 Task: Find connections with filter location Fürth with filter topic #designwith filter profile language Spanish with filter current company Hero FinCorp. with filter school William Carey University, Shillong with filter industry Think Tanks with filter service category SupportTechnical Writing with filter keywords title Help Desk Worker/Desktop Support
Action: Mouse moved to (550, 75)
Screenshot: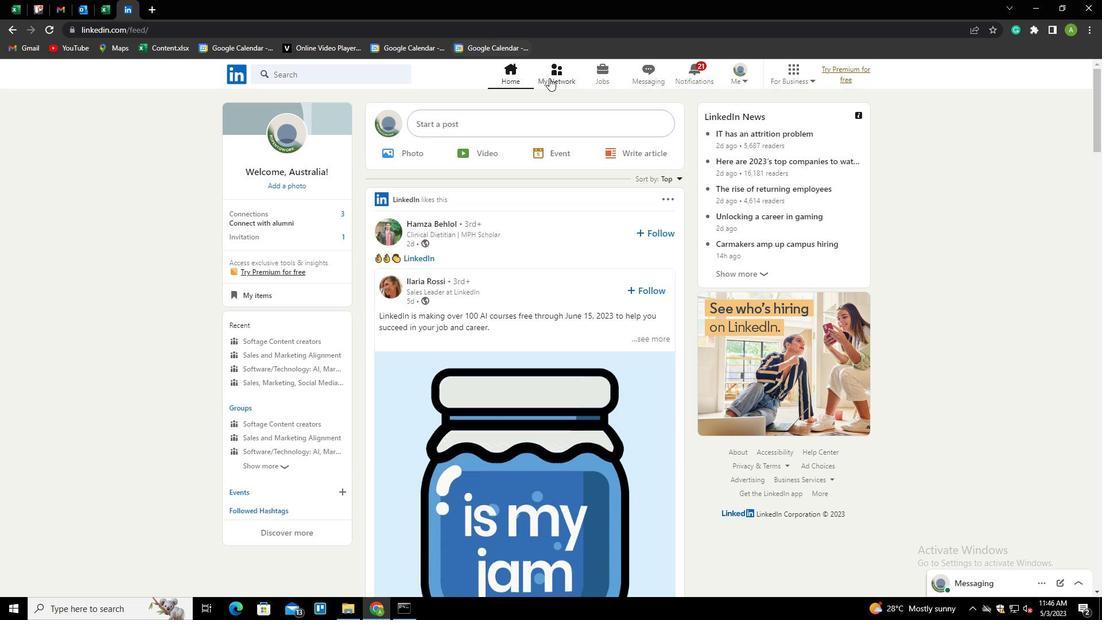 
Action: Mouse pressed left at (550, 75)
Screenshot: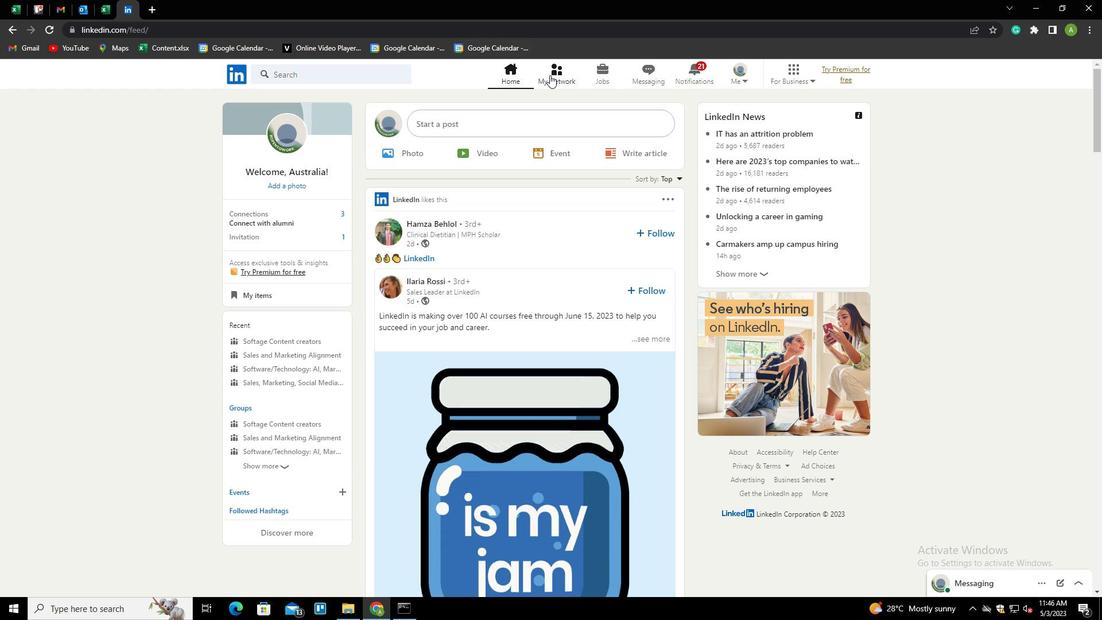 
Action: Mouse moved to (302, 142)
Screenshot: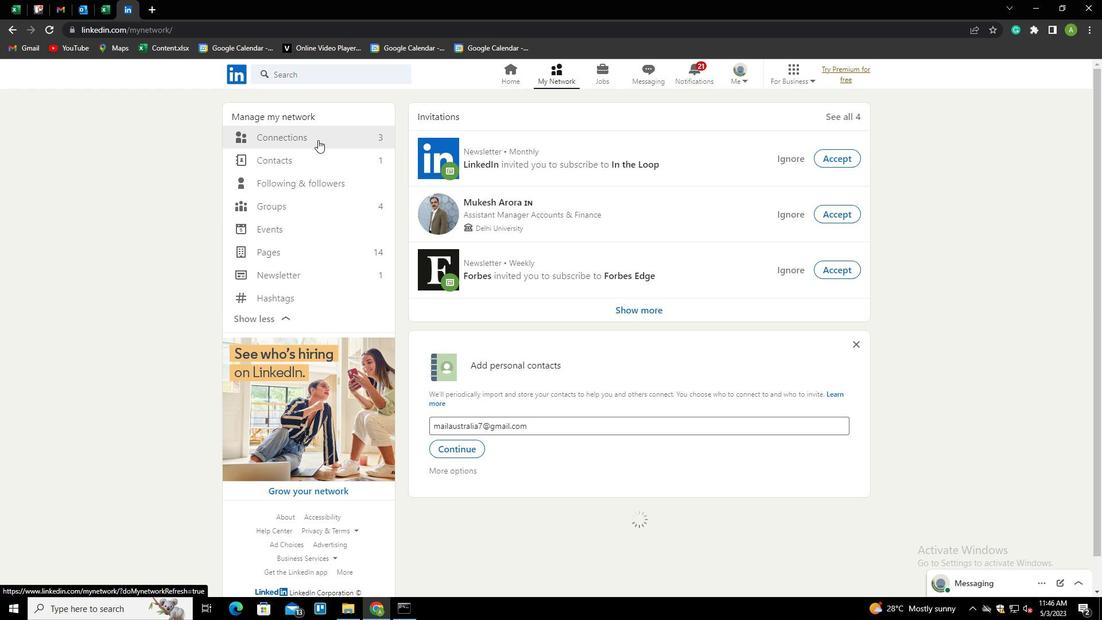 
Action: Mouse pressed left at (302, 142)
Screenshot: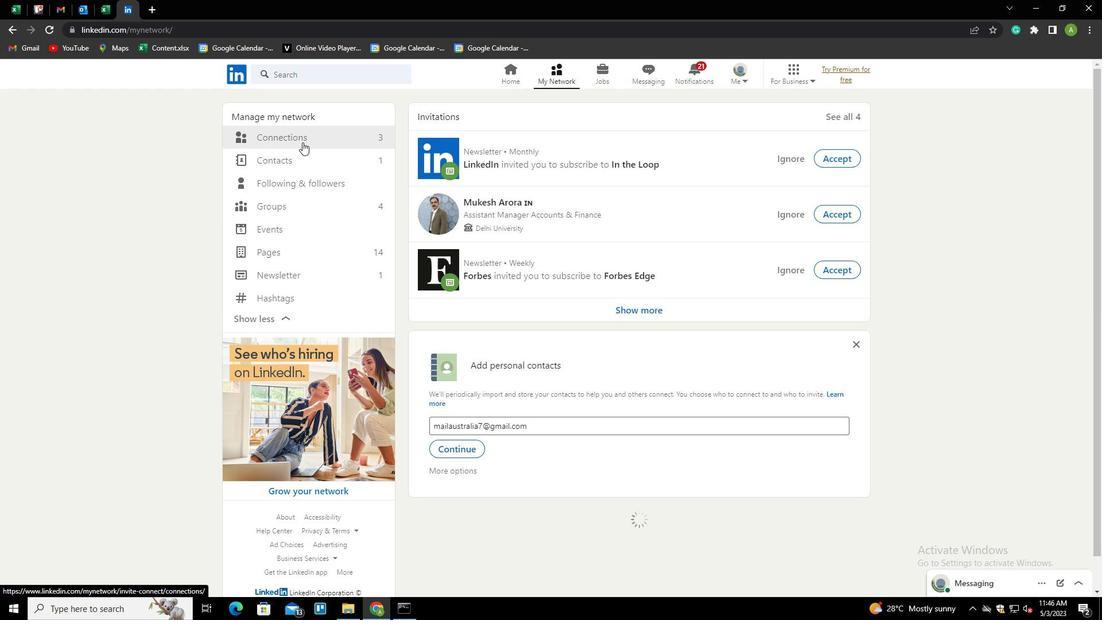 
Action: Mouse moved to (603, 139)
Screenshot: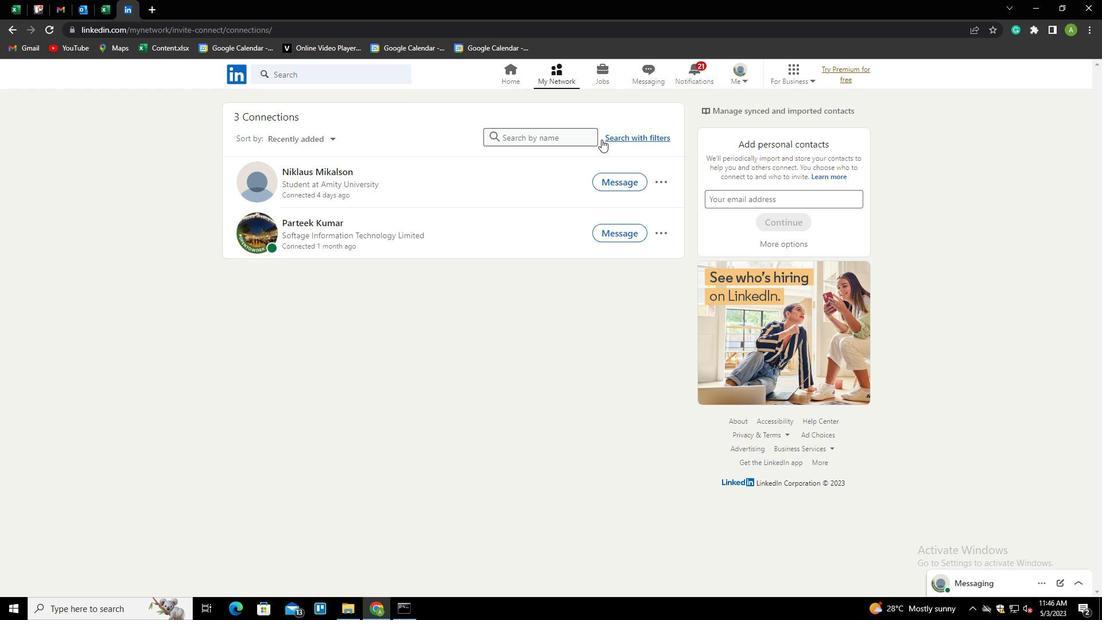 
Action: Mouse pressed left at (603, 139)
Screenshot: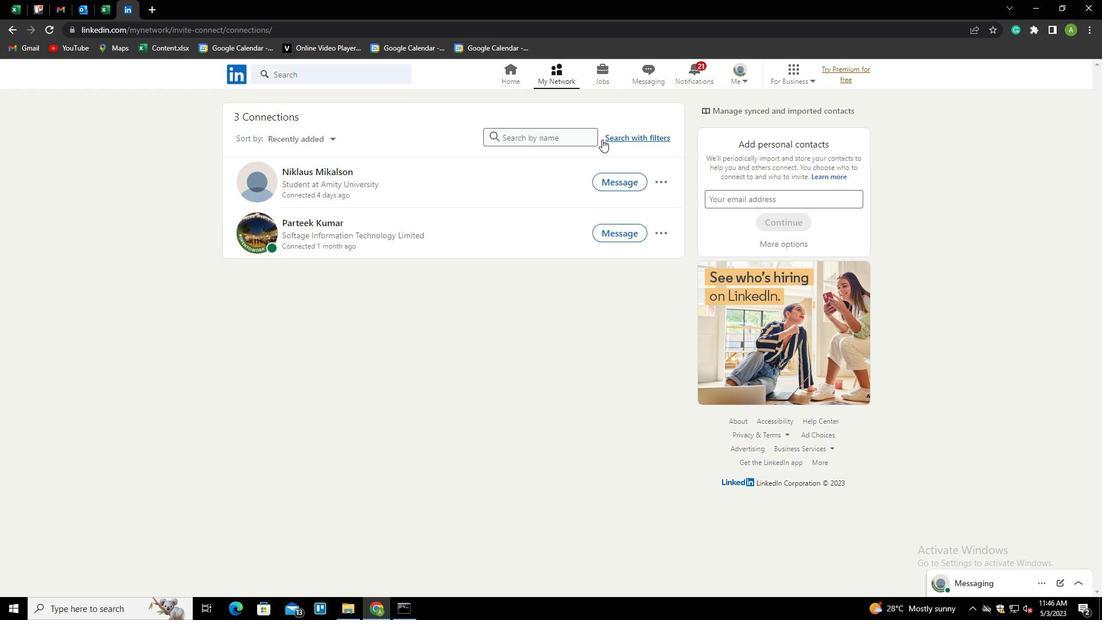 
Action: Key pressed <Key.shift>F
Screenshot: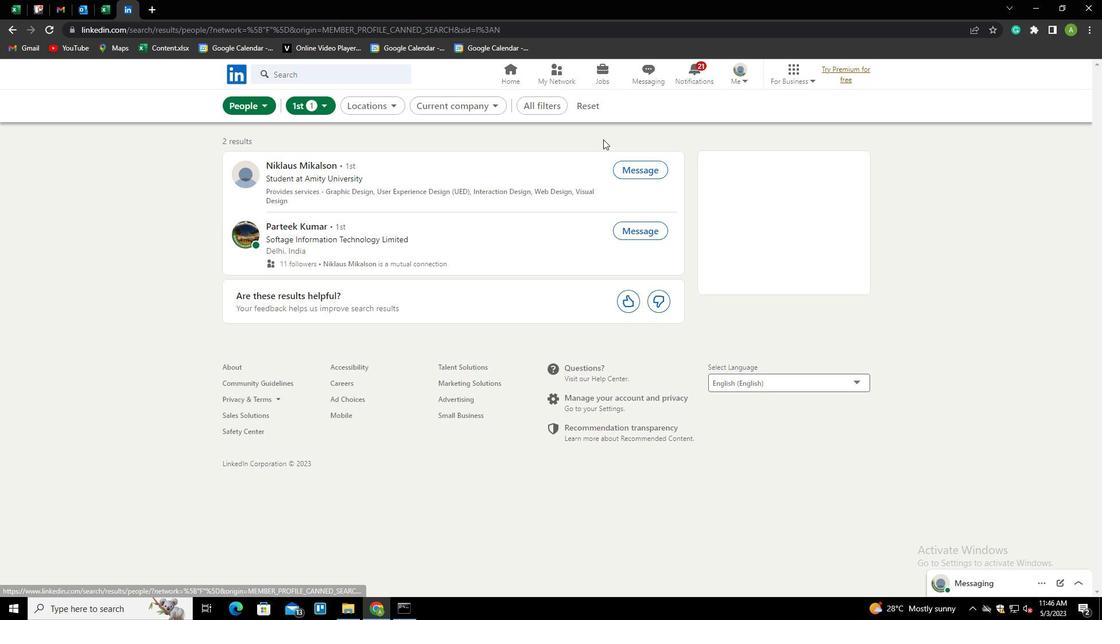 
Action: Mouse moved to (587, 103)
Screenshot: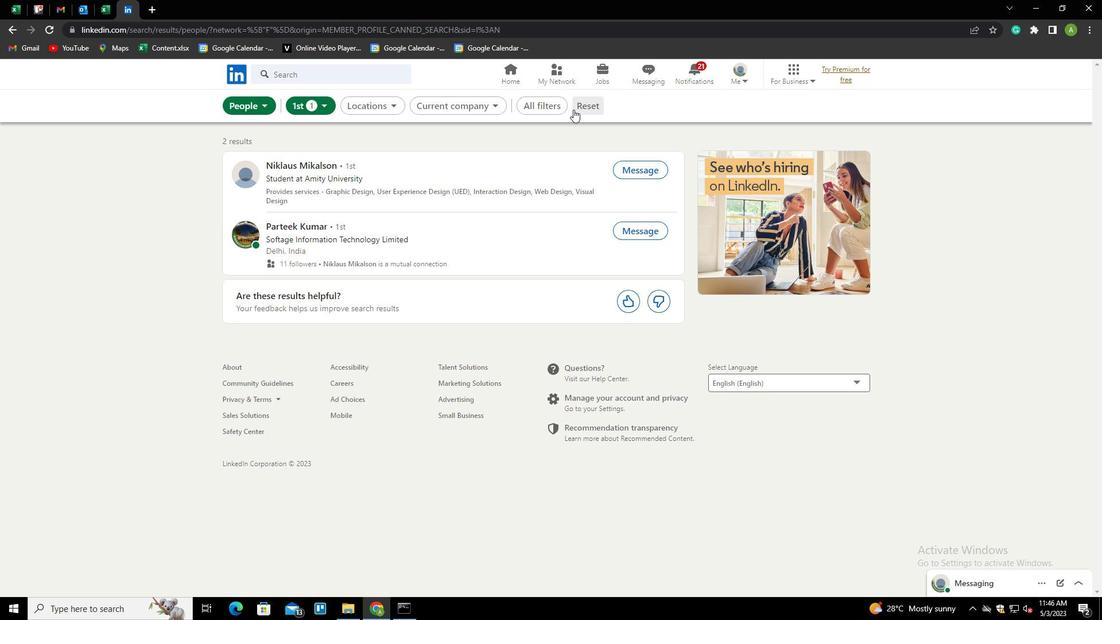 
Action: Mouse pressed left at (587, 103)
Screenshot: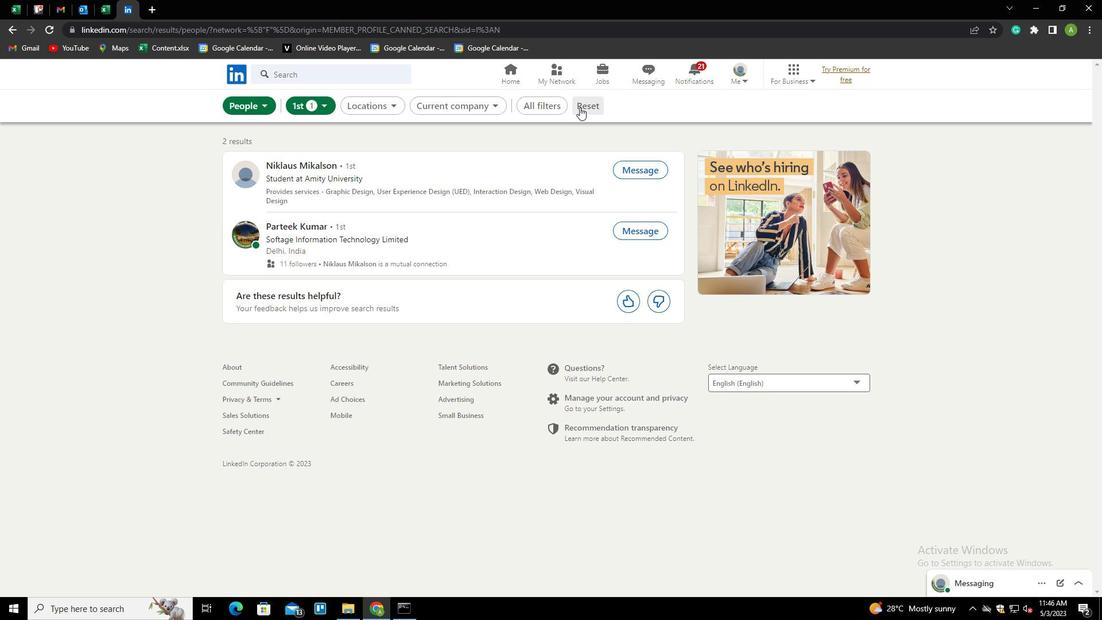 
Action: Mouse moved to (553, 105)
Screenshot: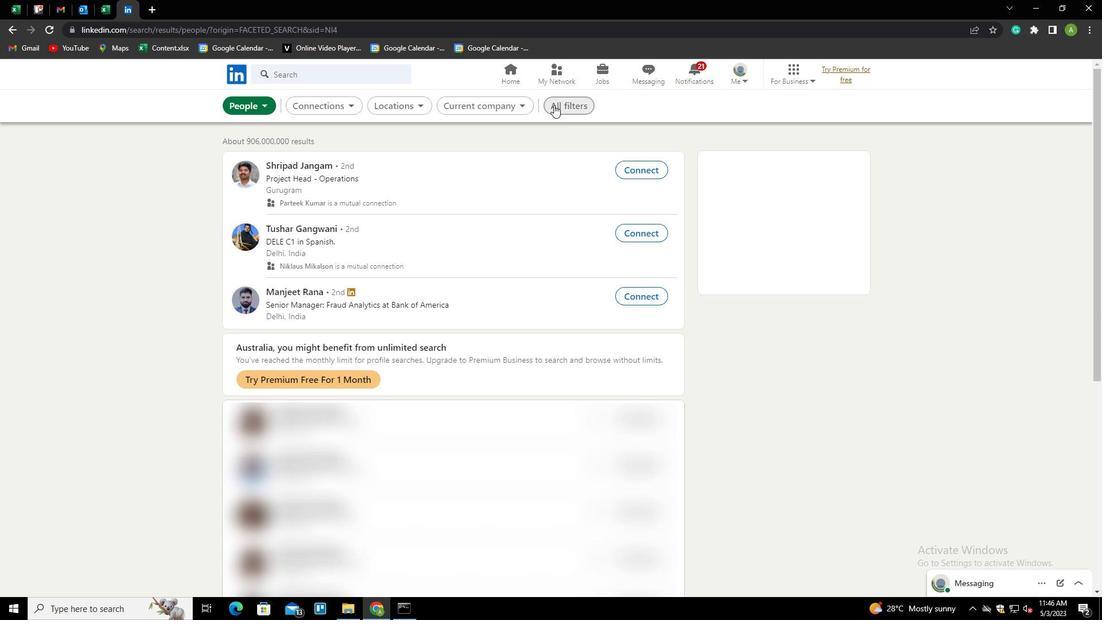 
Action: Mouse pressed left at (553, 105)
Screenshot: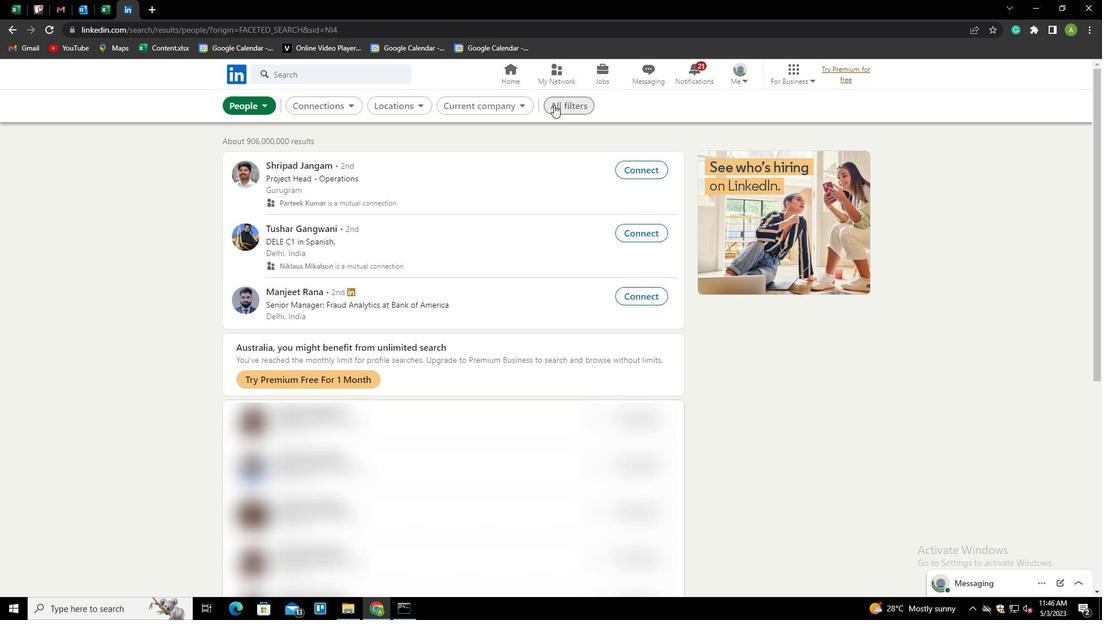 
Action: Mouse moved to (883, 323)
Screenshot: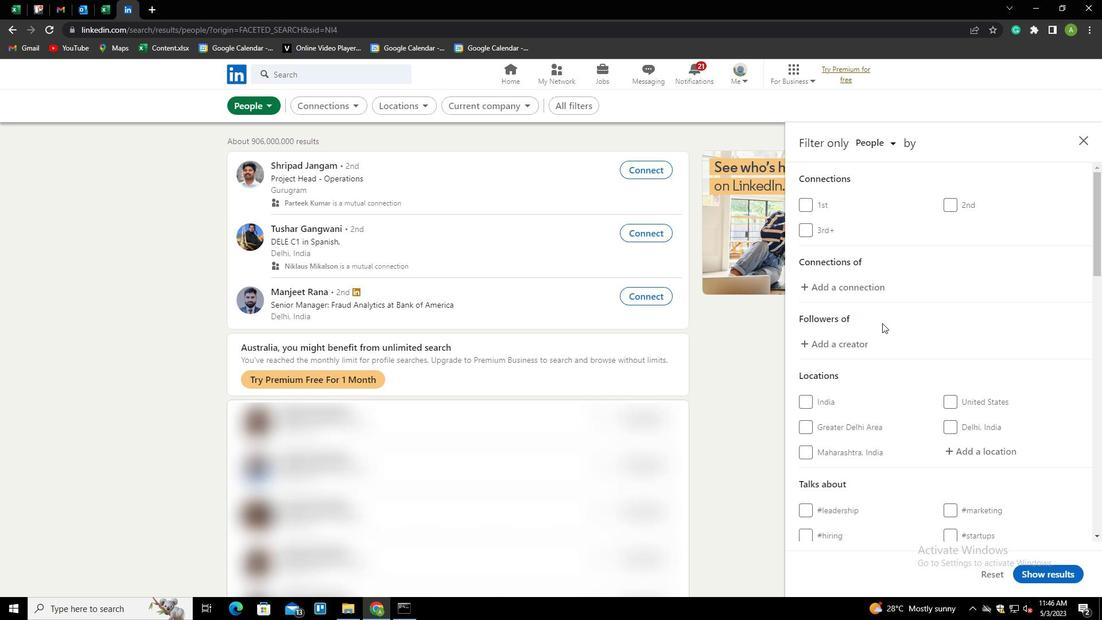 
Action: Mouse scrolled (883, 322) with delta (0, 0)
Screenshot: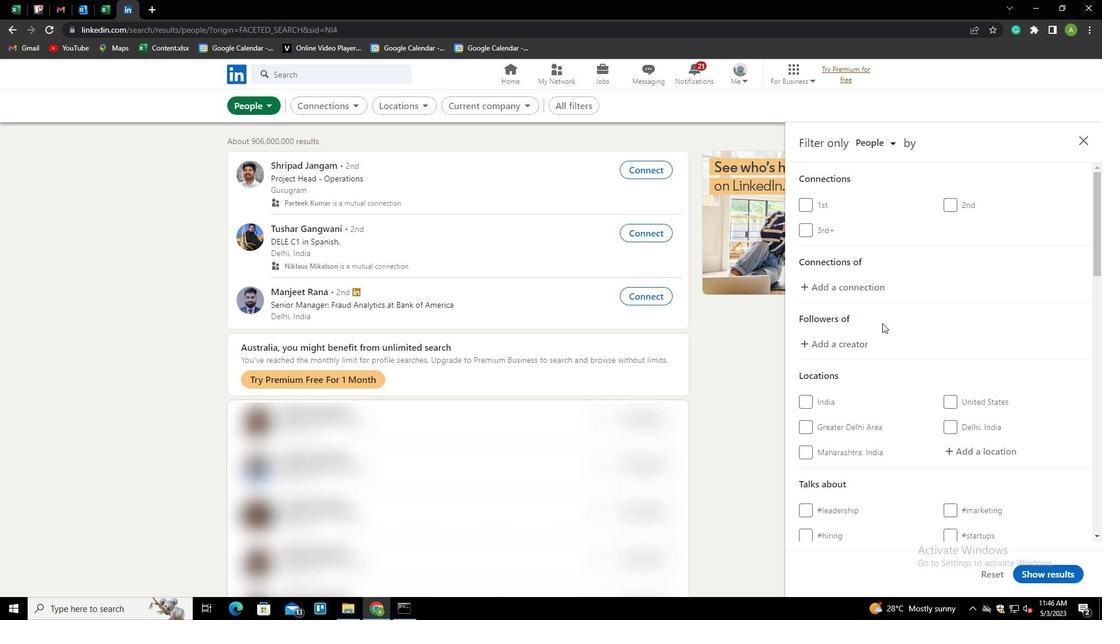 
Action: Mouse scrolled (883, 322) with delta (0, 0)
Screenshot: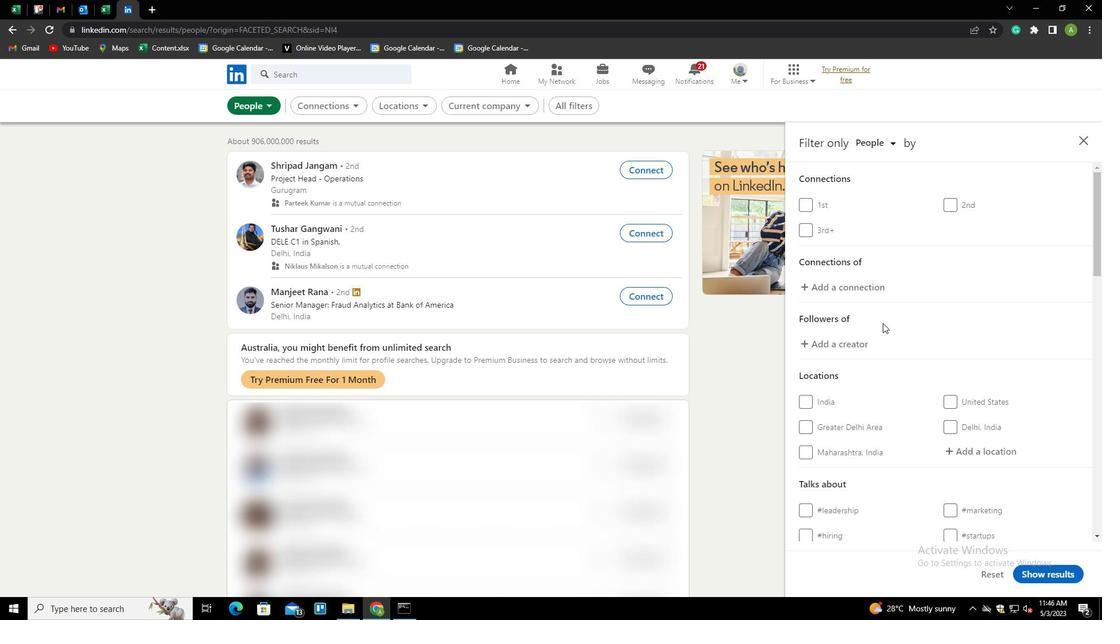 
Action: Mouse moved to (956, 337)
Screenshot: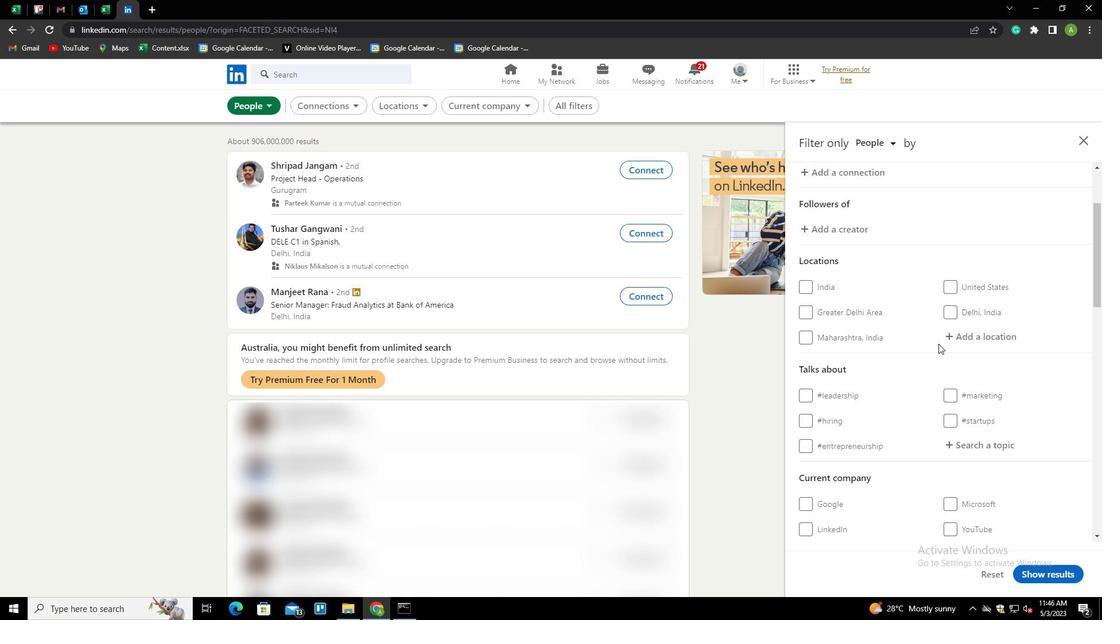 
Action: Mouse pressed left at (956, 337)
Screenshot: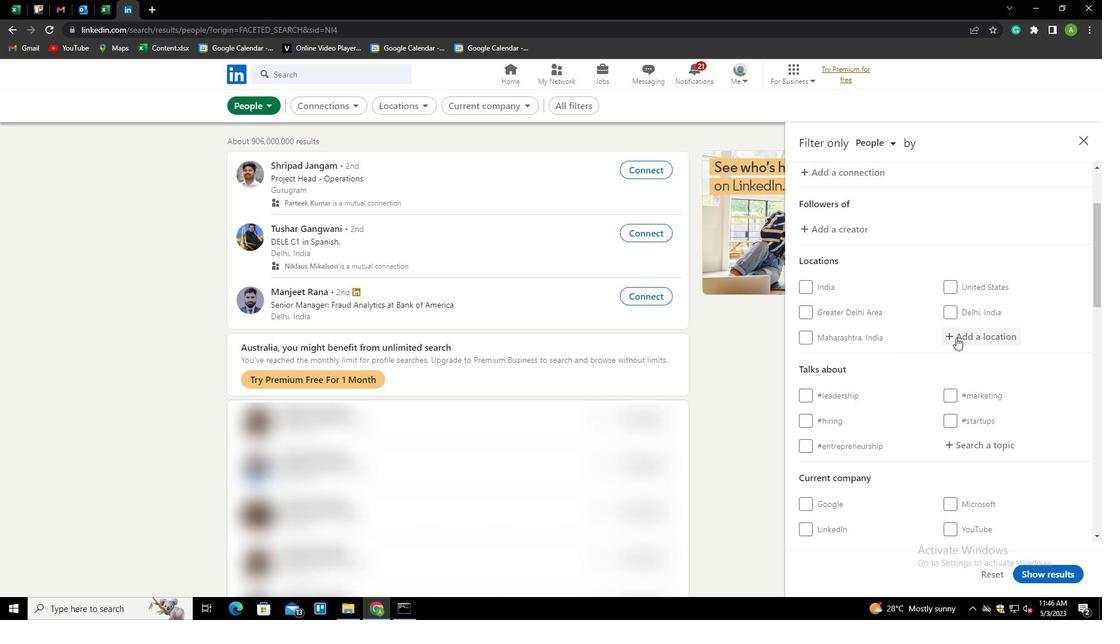 
Action: Key pressed <Key.shift><Key.shift><Key.shift>FR<Key.backspace>URTH<Key.down><Key.enter>
Screenshot: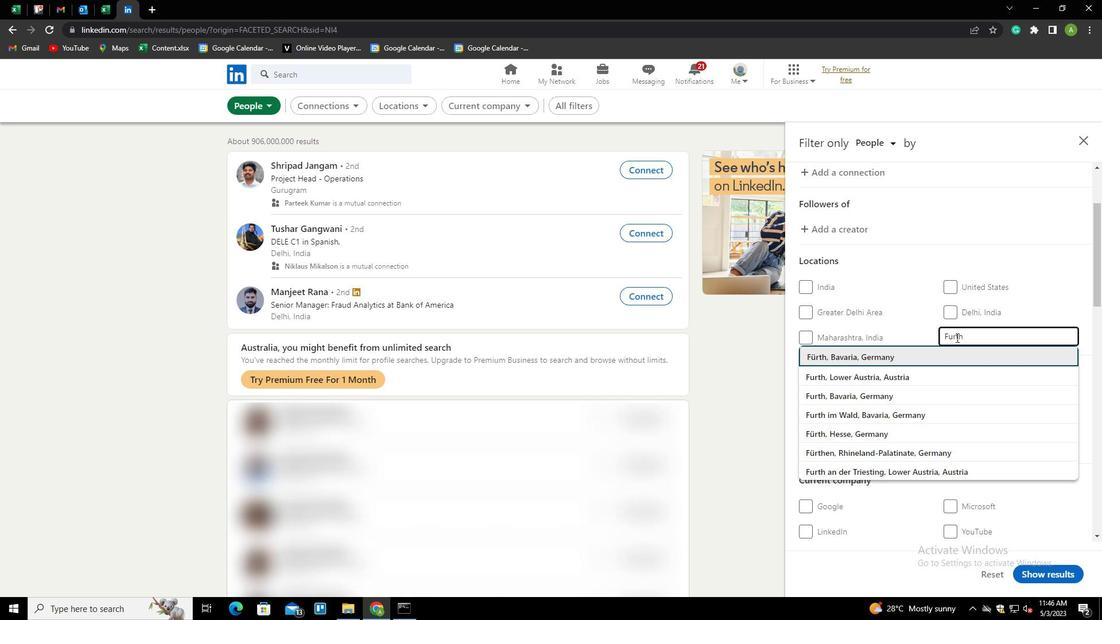
Action: Mouse moved to (947, 338)
Screenshot: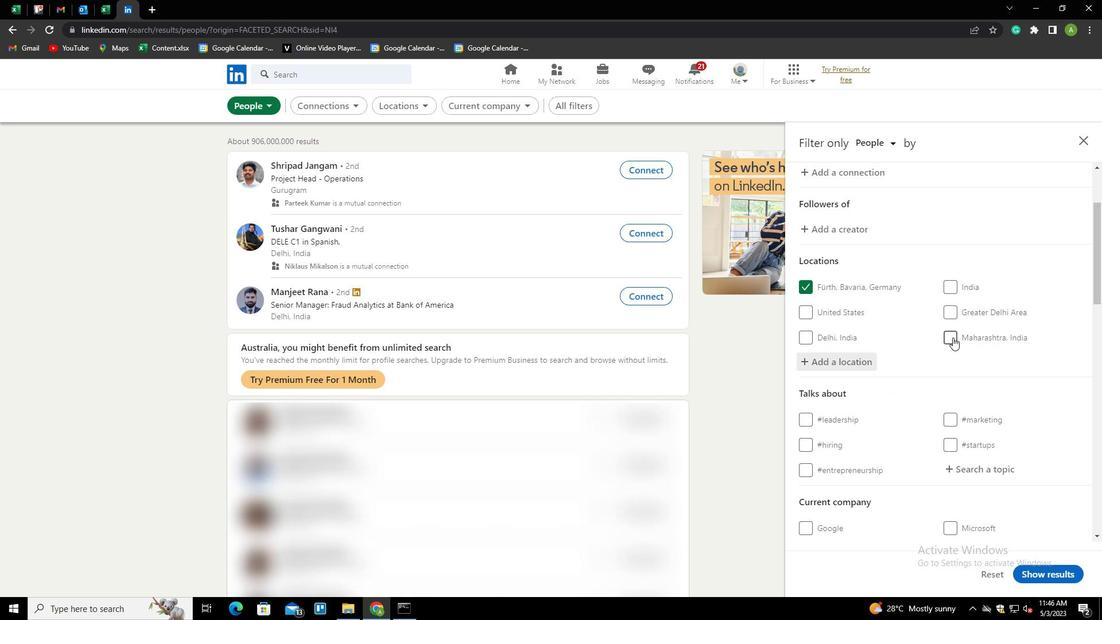 
Action: Mouse scrolled (947, 337) with delta (0, 0)
Screenshot: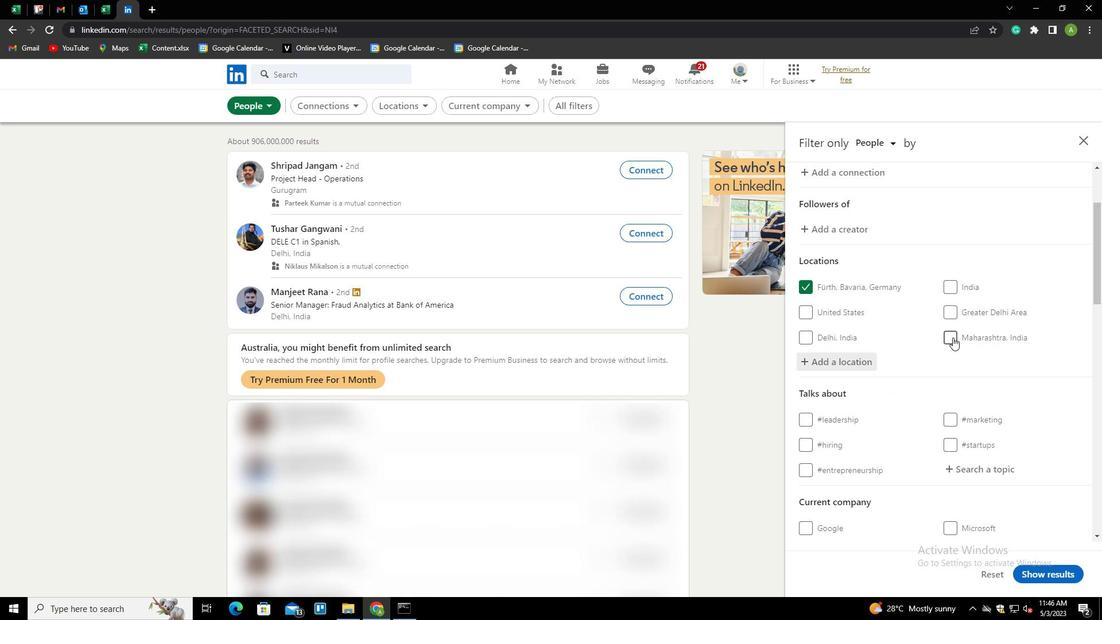 
Action: Mouse scrolled (947, 337) with delta (0, 0)
Screenshot: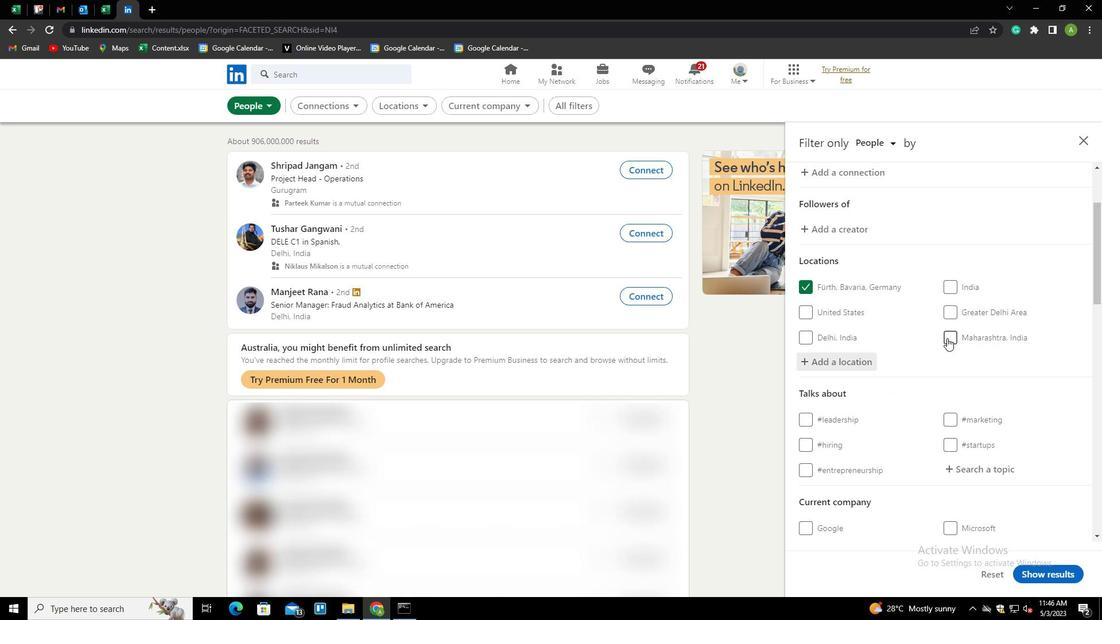 
Action: Mouse moved to (955, 360)
Screenshot: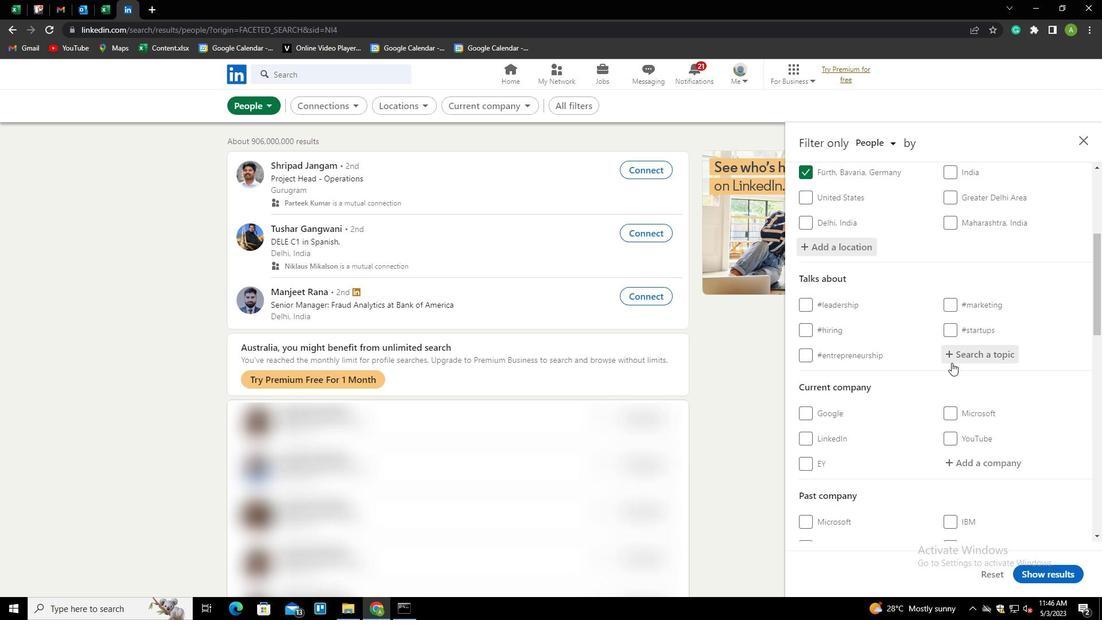 
Action: Mouse pressed left at (955, 360)
Screenshot: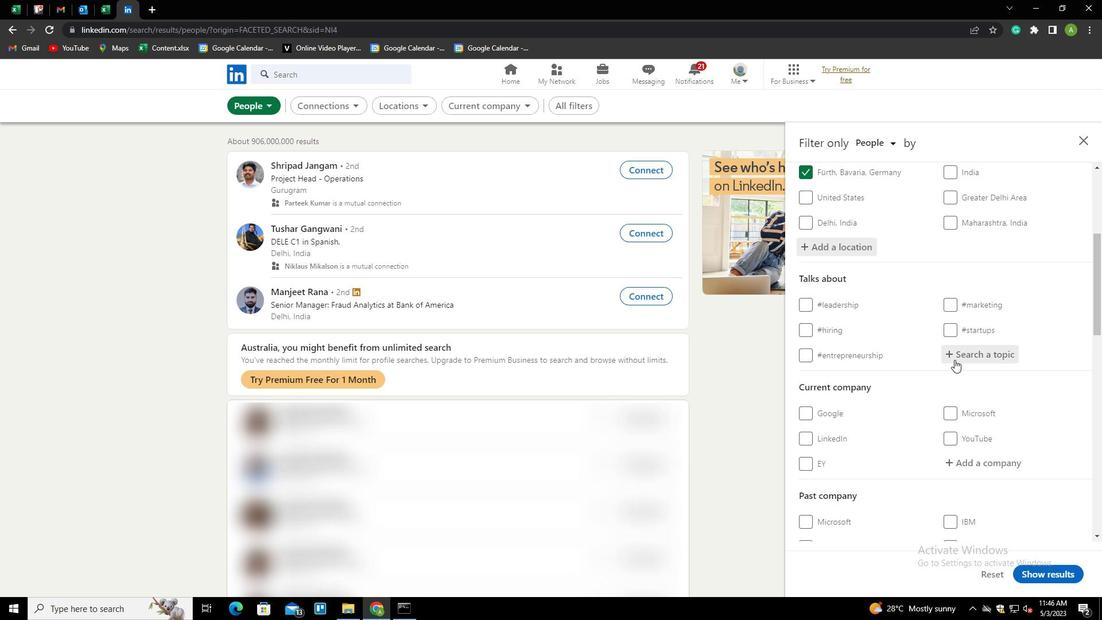 
Action: Key pressed DESIGN<Key.down><Key.enter>
Screenshot: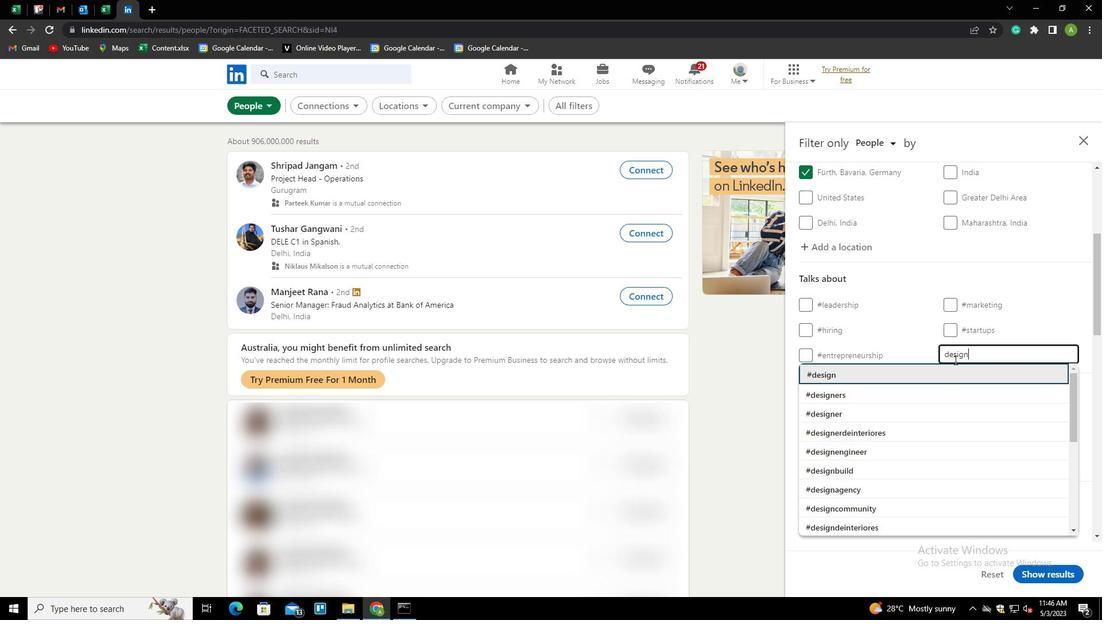 
Action: Mouse scrolled (955, 359) with delta (0, 0)
Screenshot: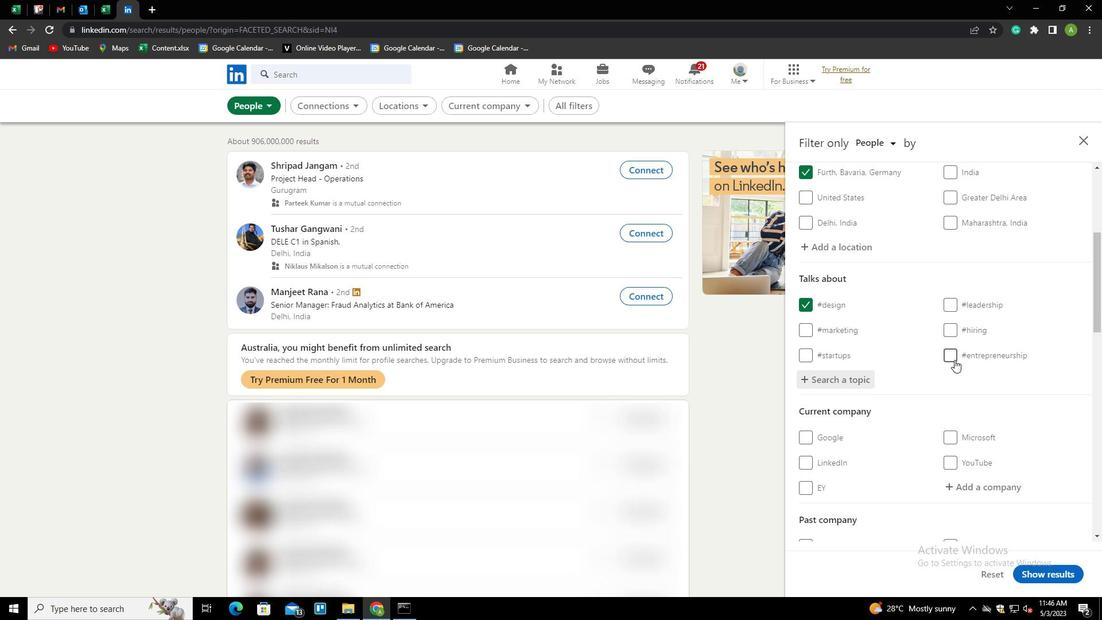 
Action: Mouse scrolled (955, 359) with delta (0, 0)
Screenshot: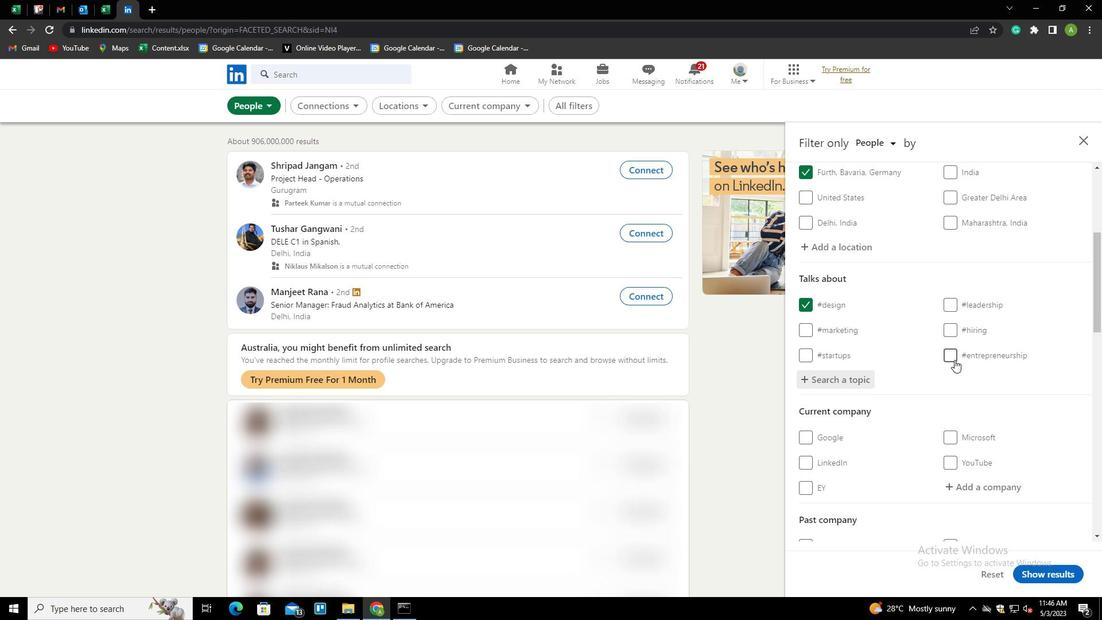 
Action: Mouse scrolled (955, 359) with delta (0, 0)
Screenshot: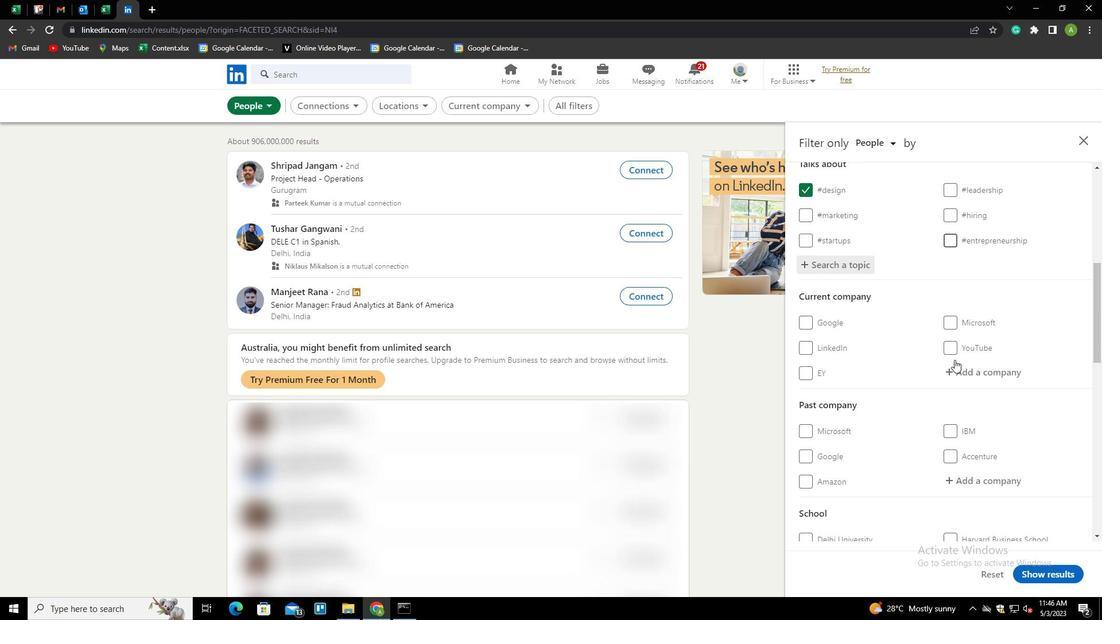 
Action: Mouse scrolled (955, 359) with delta (0, 0)
Screenshot: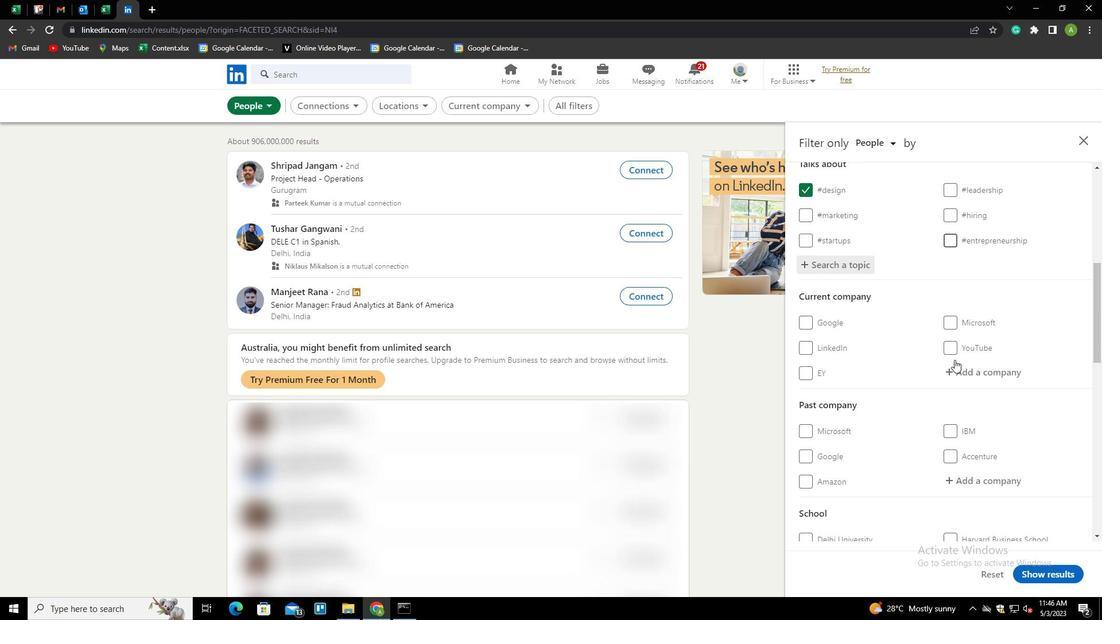 
Action: Mouse scrolled (955, 359) with delta (0, 0)
Screenshot: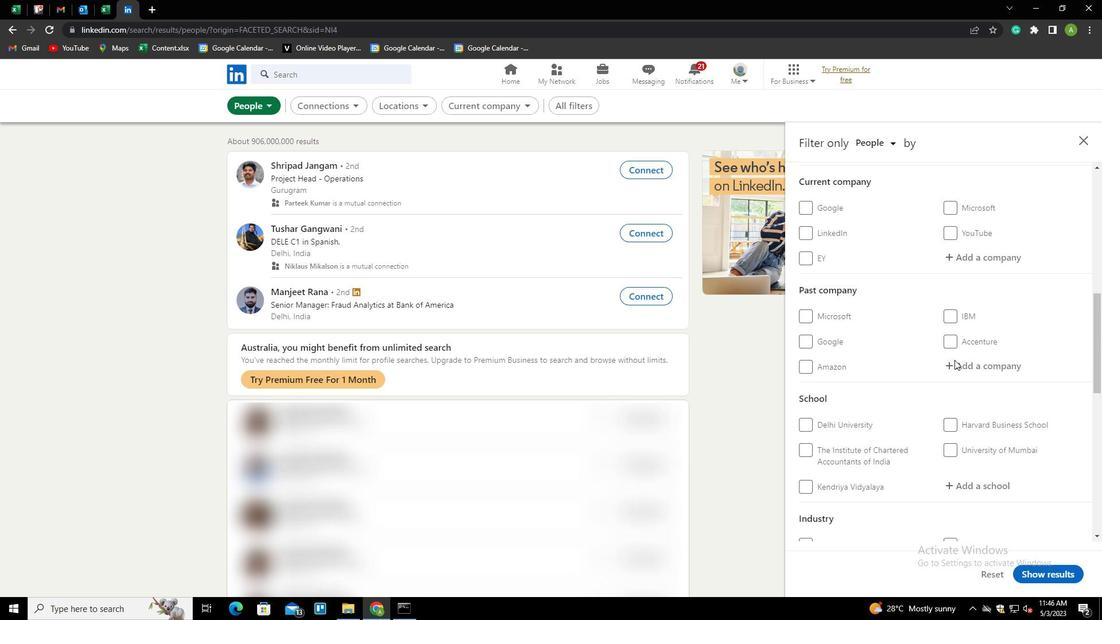 
Action: Mouse scrolled (955, 359) with delta (0, 0)
Screenshot: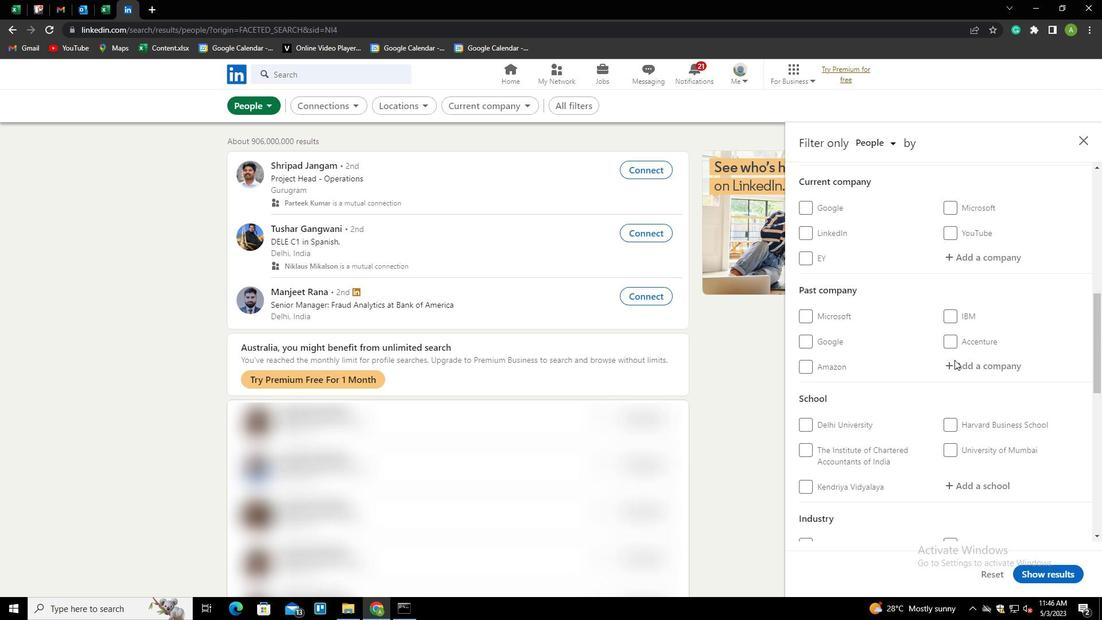 
Action: Mouse scrolled (955, 359) with delta (0, 0)
Screenshot: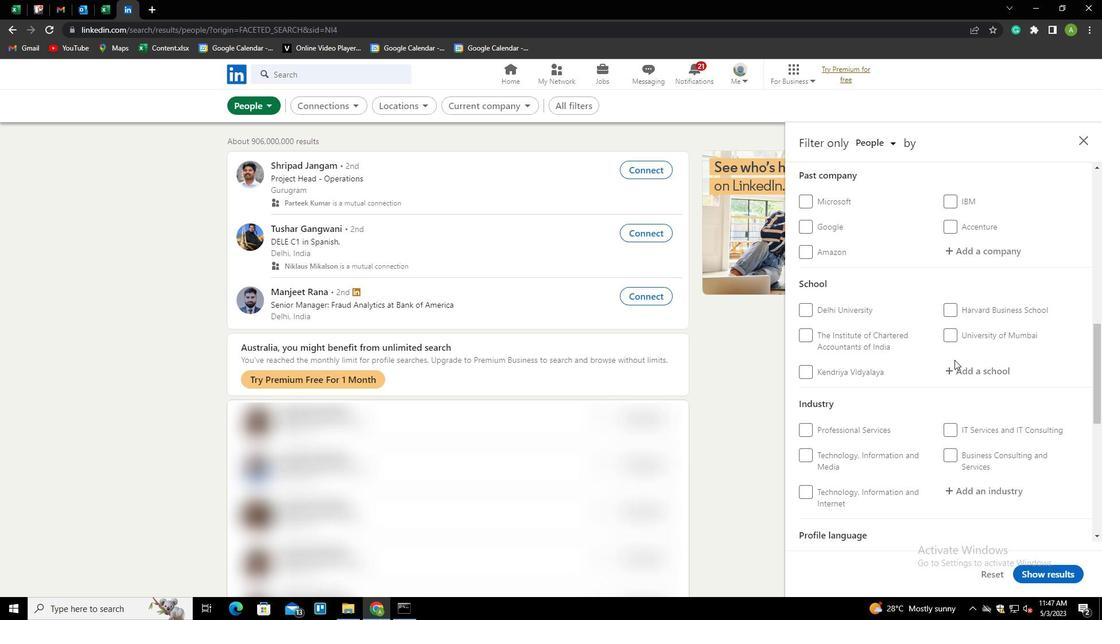 
Action: Mouse scrolled (955, 359) with delta (0, 0)
Screenshot: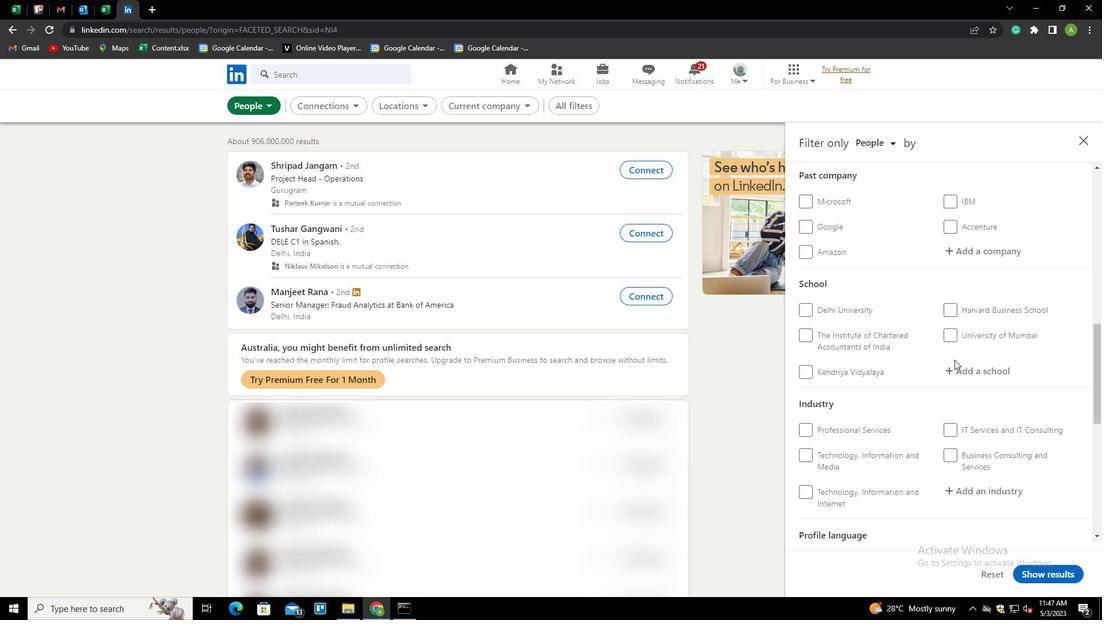 
Action: Mouse scrolled (955, 359) with delta (0, 0)
Screenshot: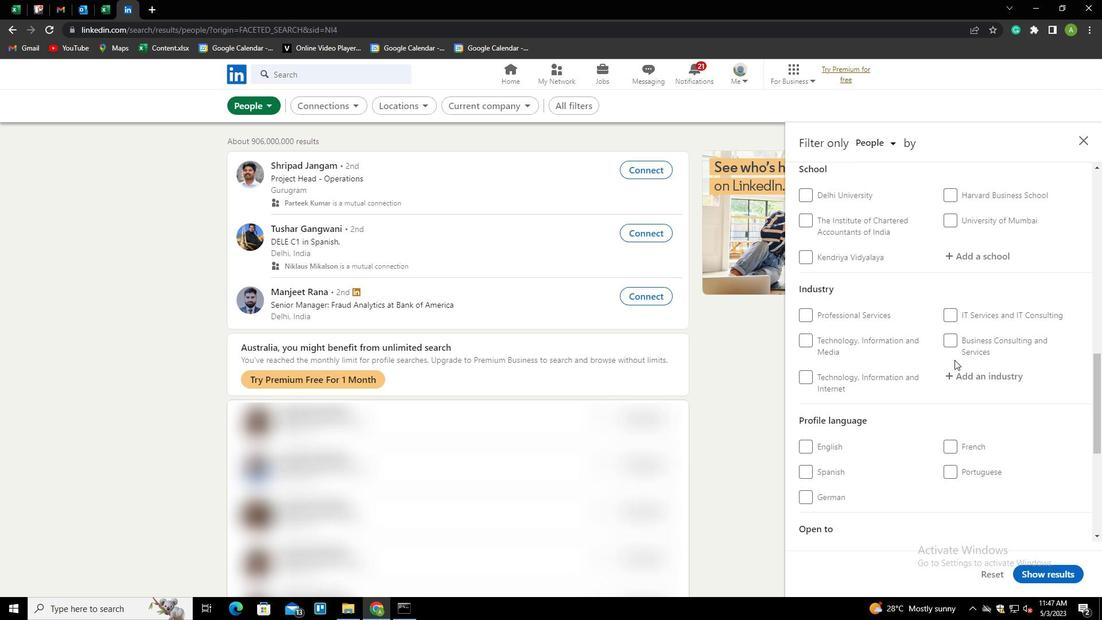 
Action: Mouse moved to (835, 417)
Screenshot: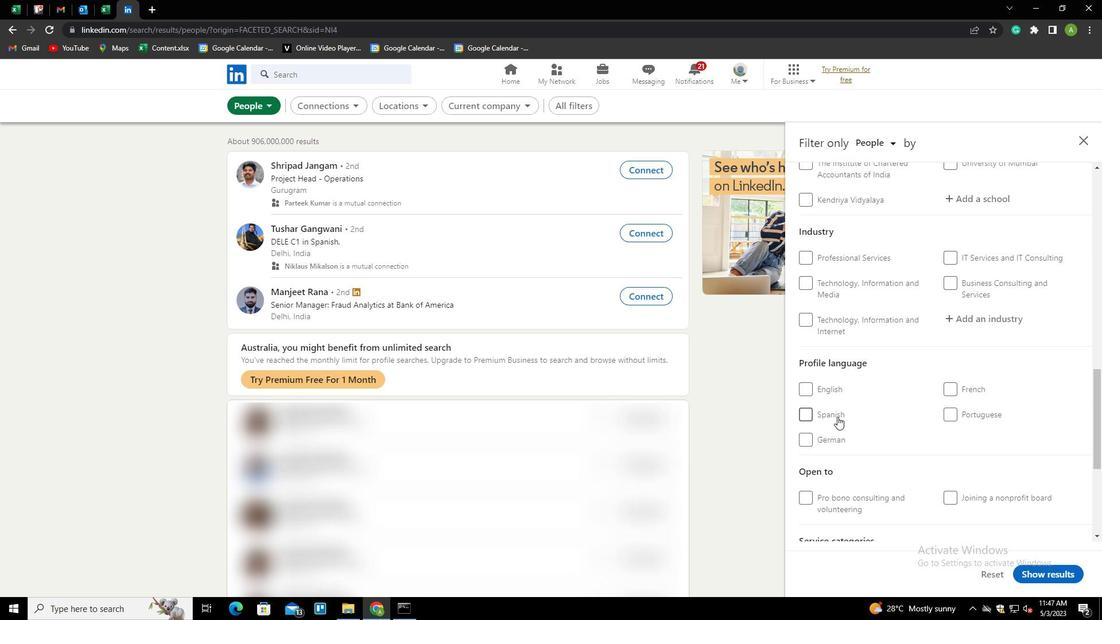 
Action: Mouse pressed left at (835, 417)
Screenshot: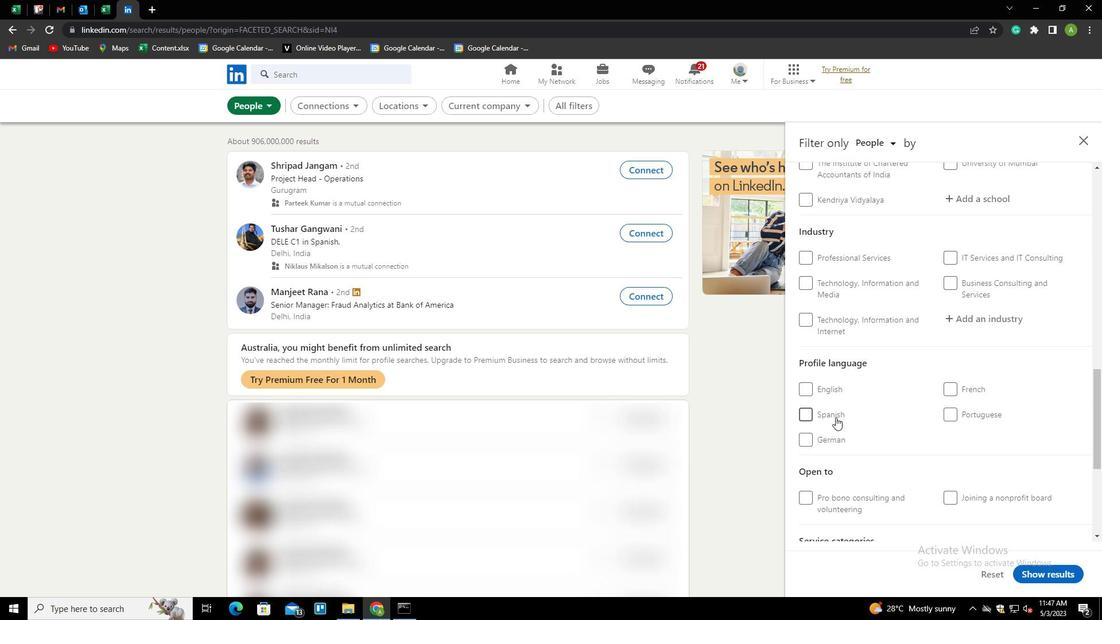 
Action: Mouse moved to (870, 401)
Screenshot: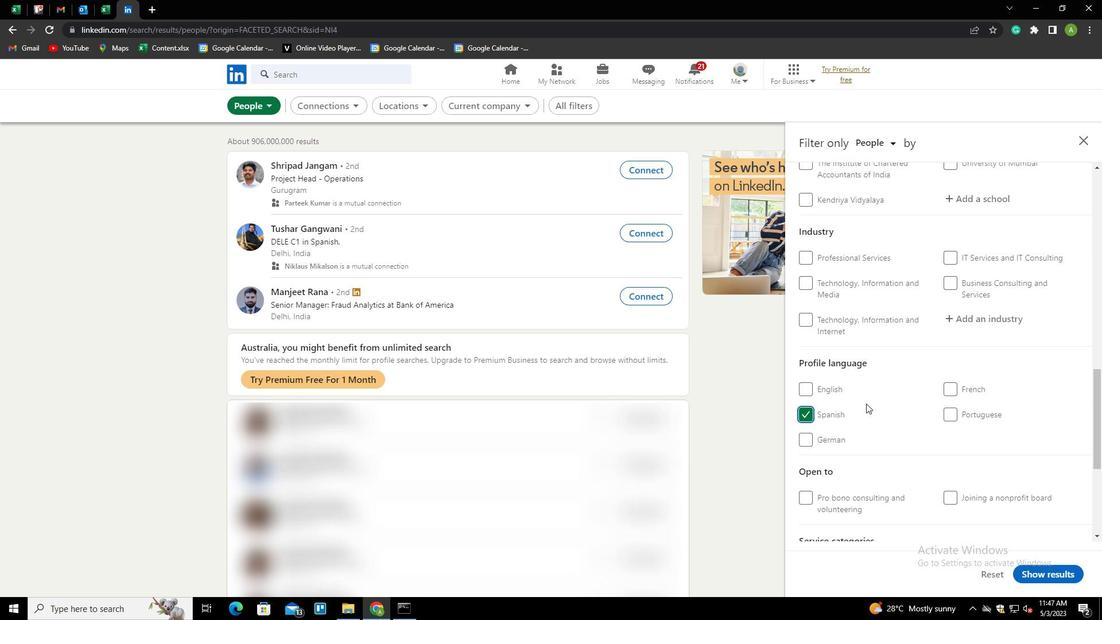 
Action: Mouse scrolled (870, 402) with delta (0, 0)
Screenshot: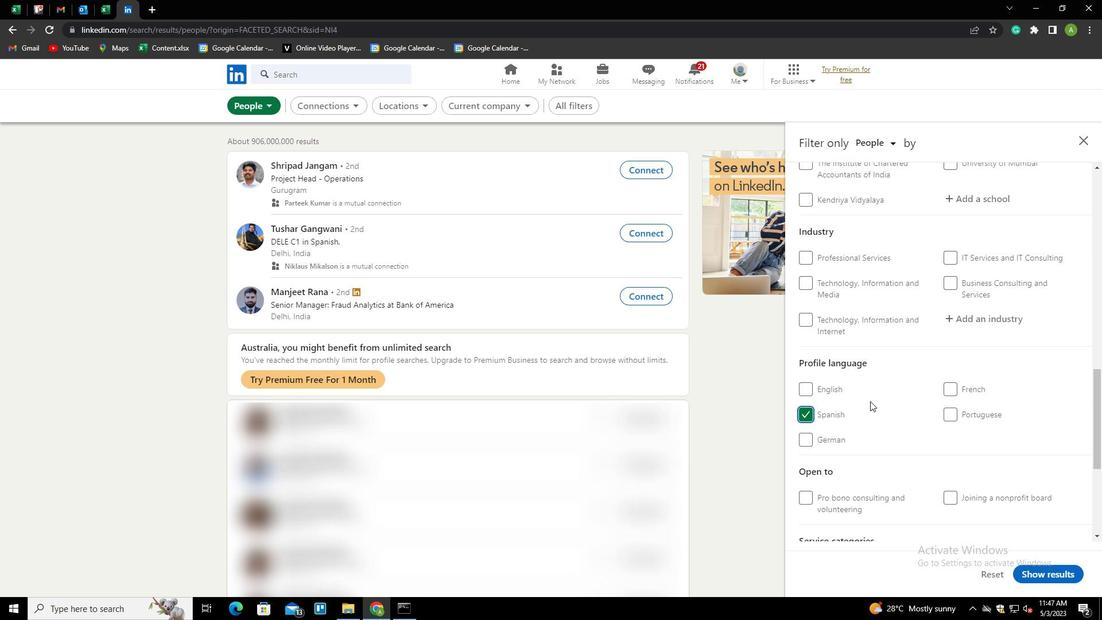 
Action: Mouse moved to (877, 392)
Screenshot: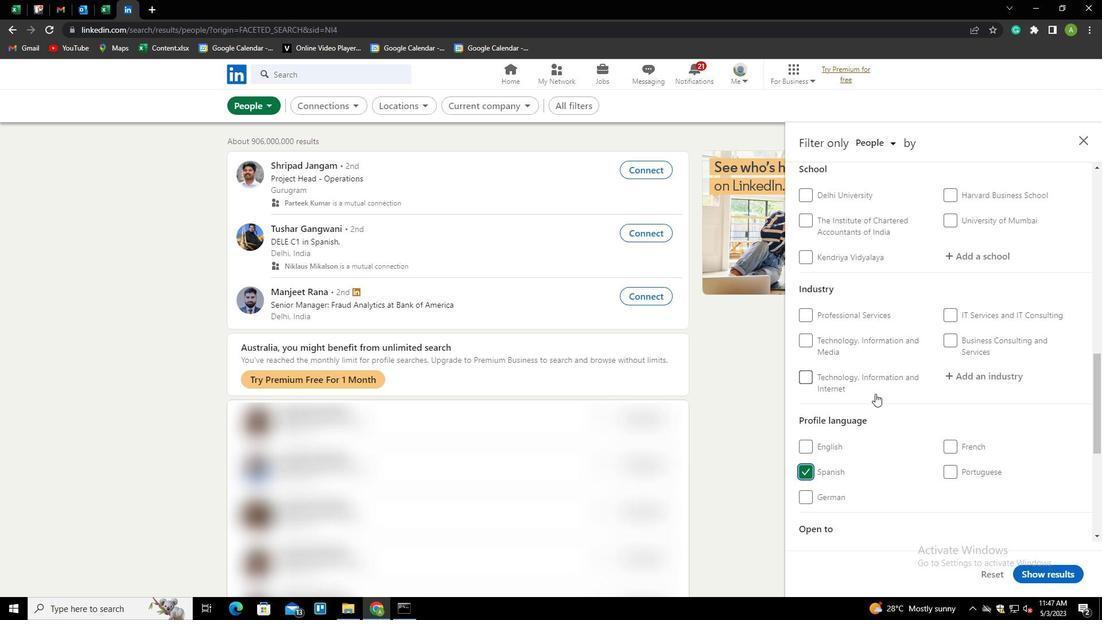 
Action: Mouse scrolled (877, 393) with delta (0, 0)
Screenshot: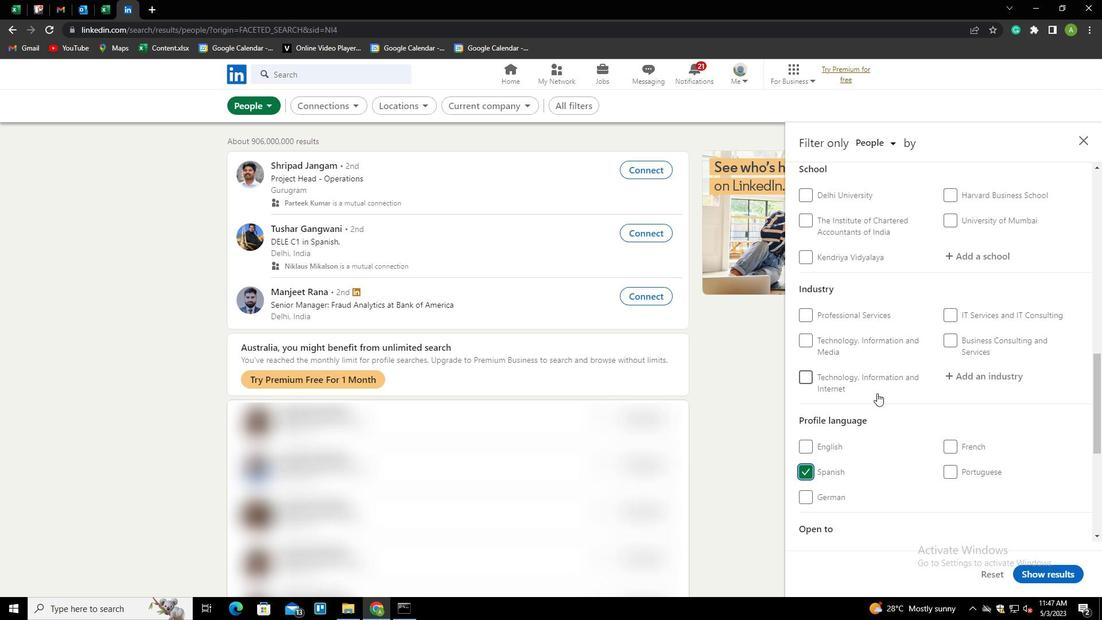 
Action: Mouse scrolled (877, 393) with delta (0, 0)
Screenshot: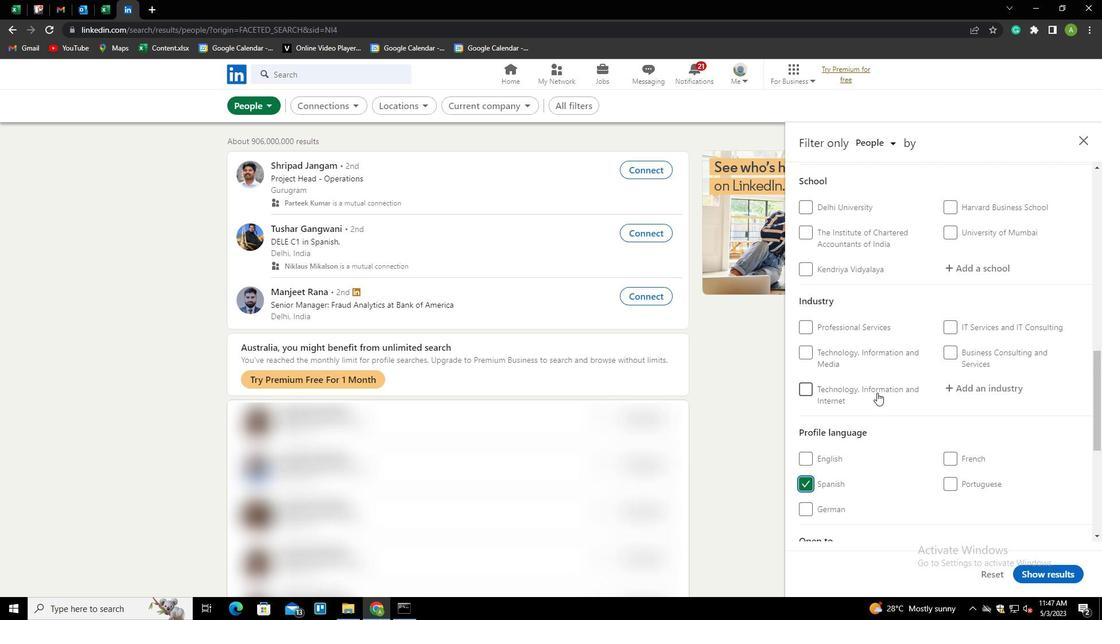 
Action: Mouse scrolled (877, 393) with delta (0, 0)
Screenshot: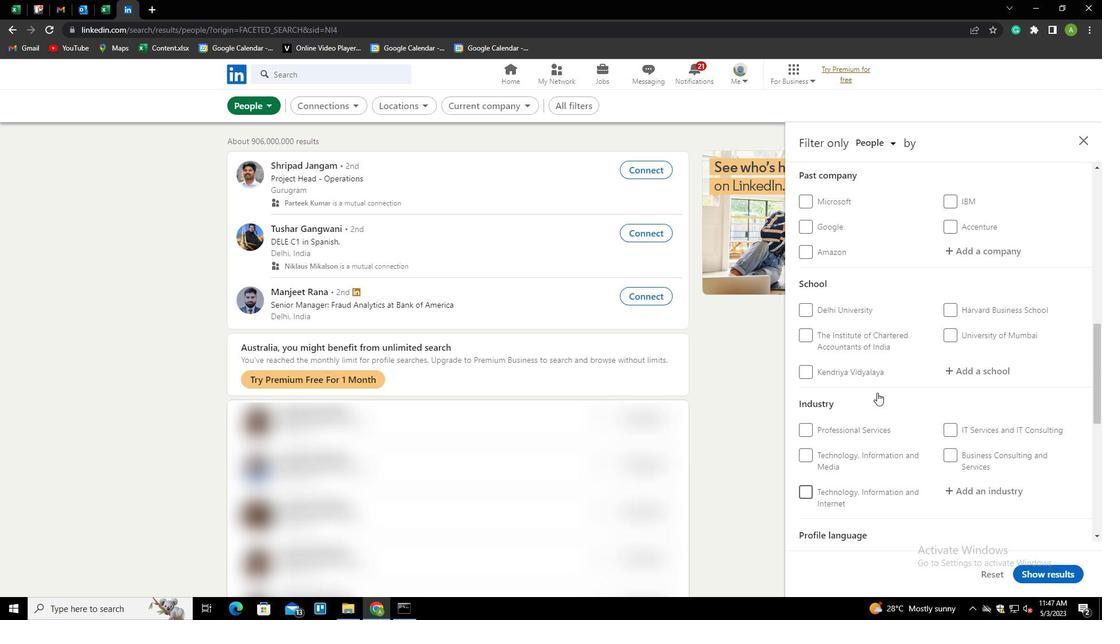 
Action: Mouse moved to (891, 373)
Screenshot: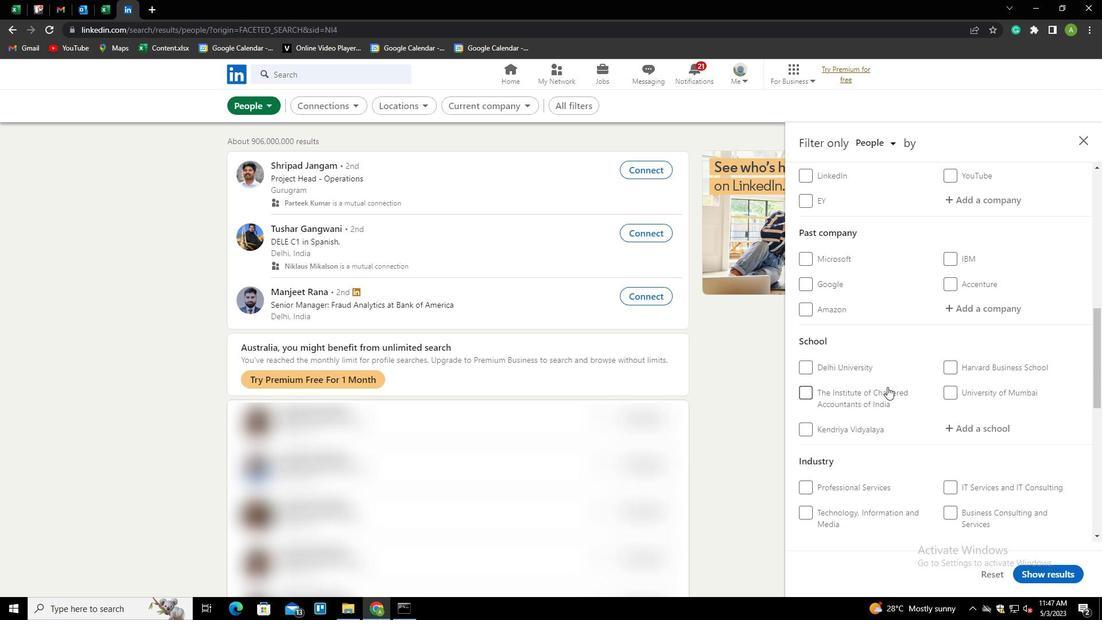 
Action: Mouse scrolled (891, 374) with delta (0, 0)
Screenshot: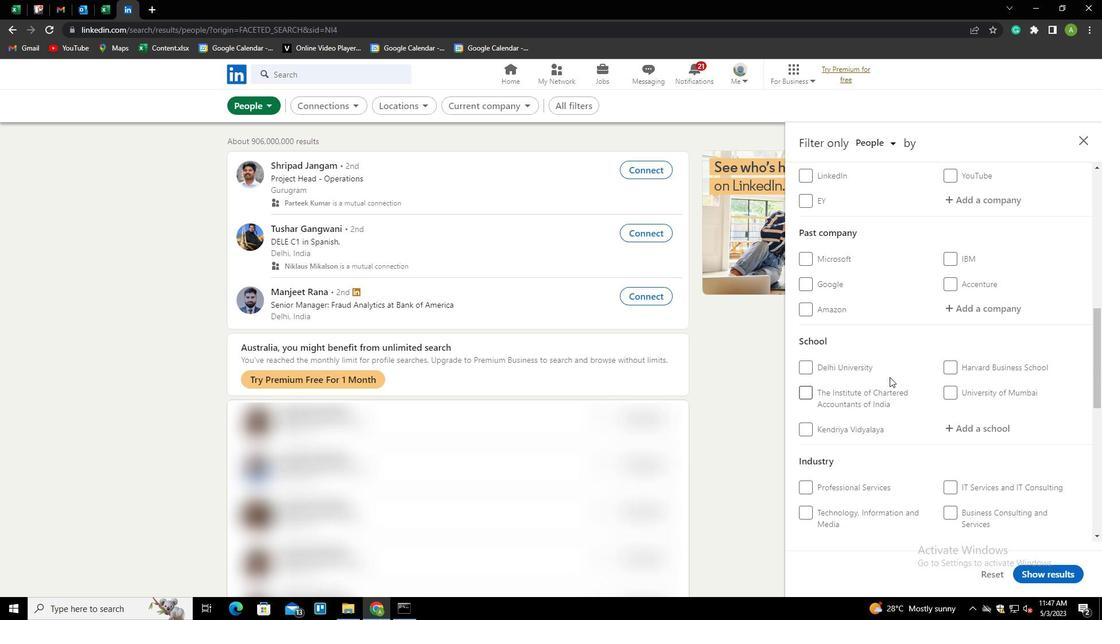 
Action: Mouse scrolled (891, 374) with delta (0, 0)
Screenshot: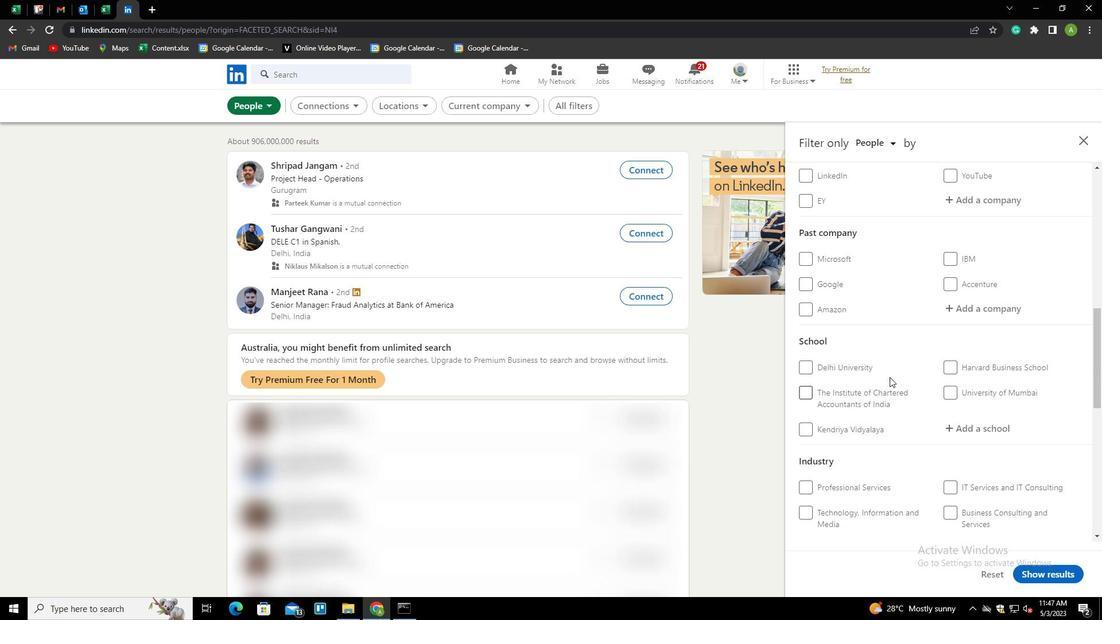 
Action: Mouse moved to (957, 319)
Screenshot: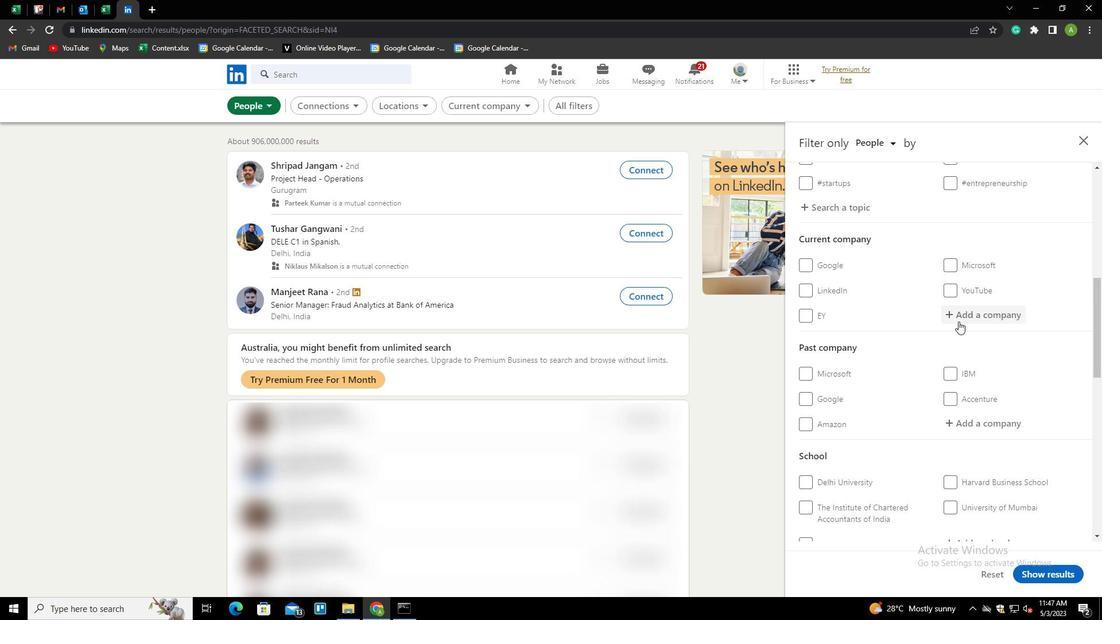
Action: Mouse pressed left at (957, 319)
Screenshot: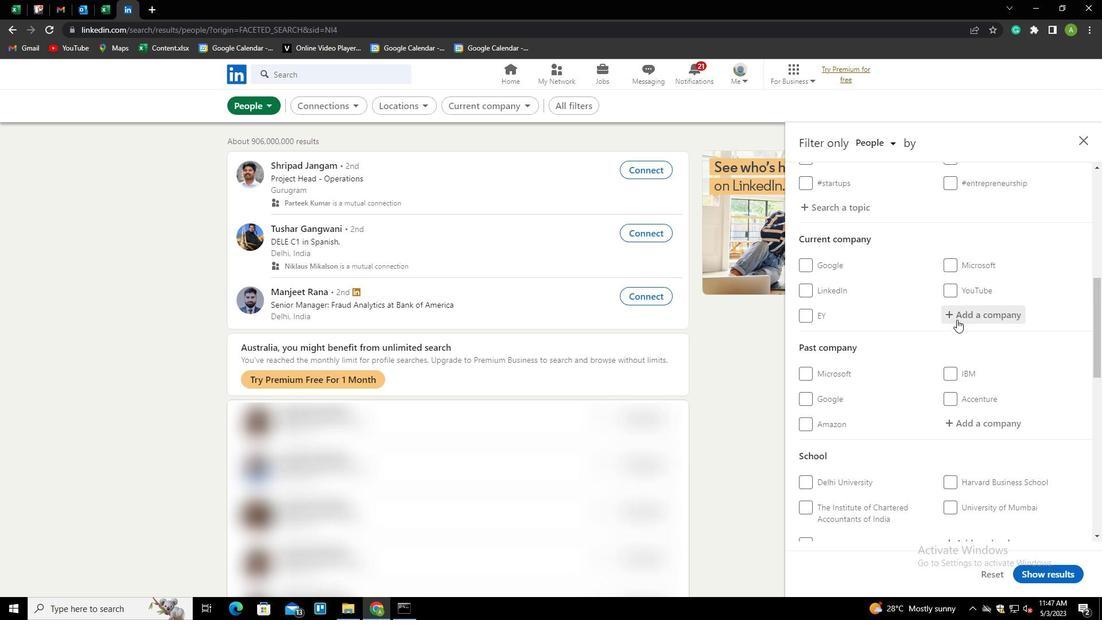 
Action: Key pressed <Key.shift>HERO<Key.space><Key.shift>FIN<Key.shift>CORL<Key.backspace>P.<Key.down><Key.enter>
Screenshot: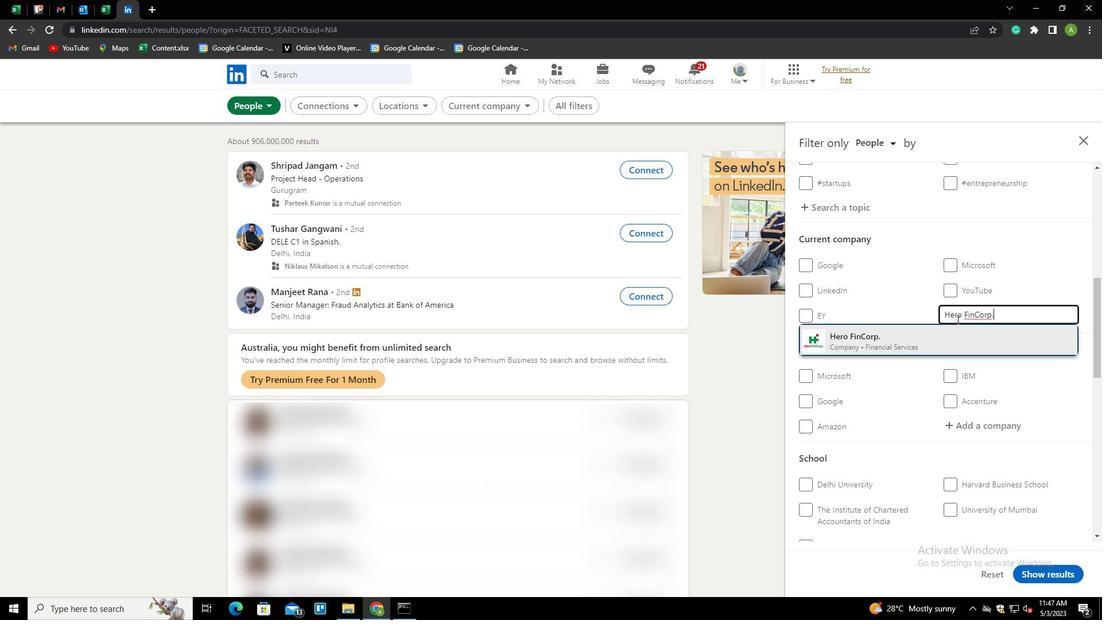 
Action: Mouse scrolled (957, 319) with delta (0, 0)
Screenshot: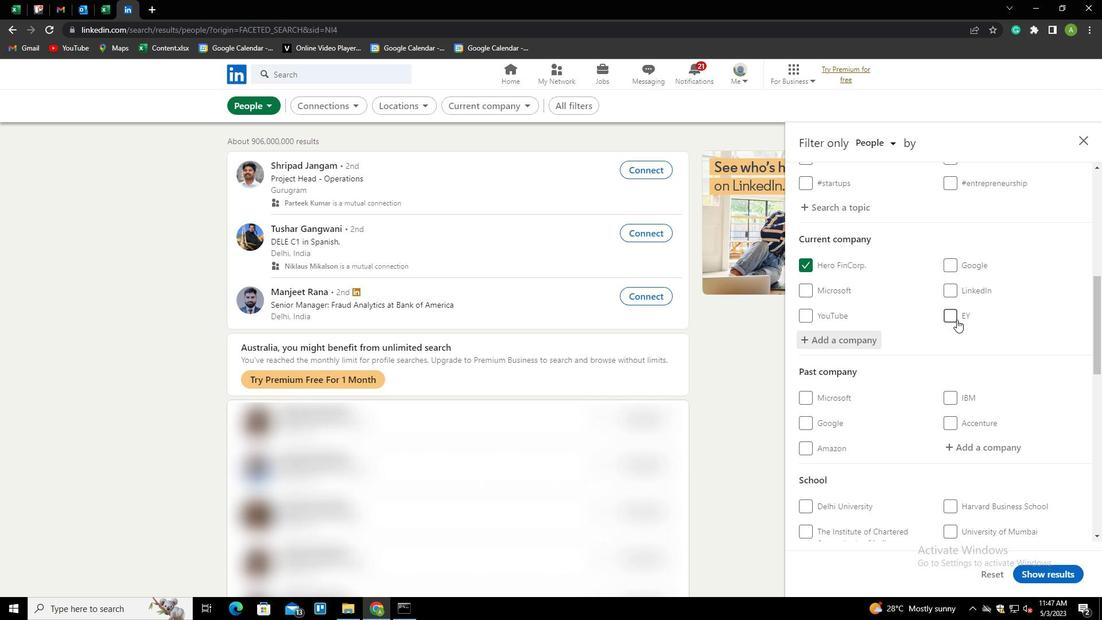 
Action: Mouse scrolled (957, 319) with delta (0, 0)
Screenshot: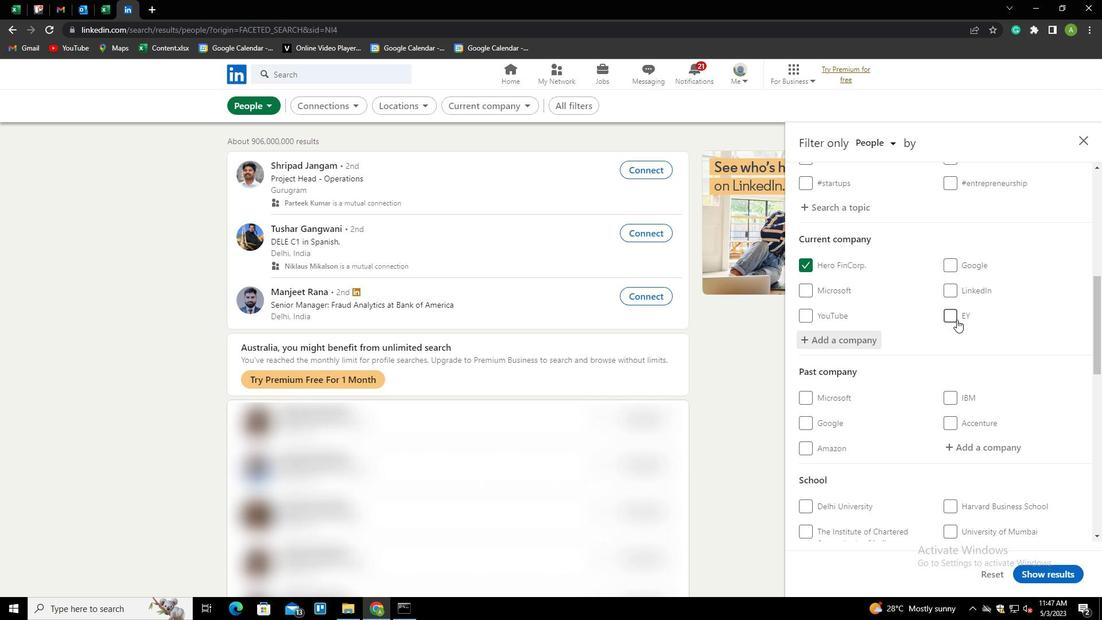 
Action: Mouse scrolled (957, 319) with delta (0, 0)
Screenshot: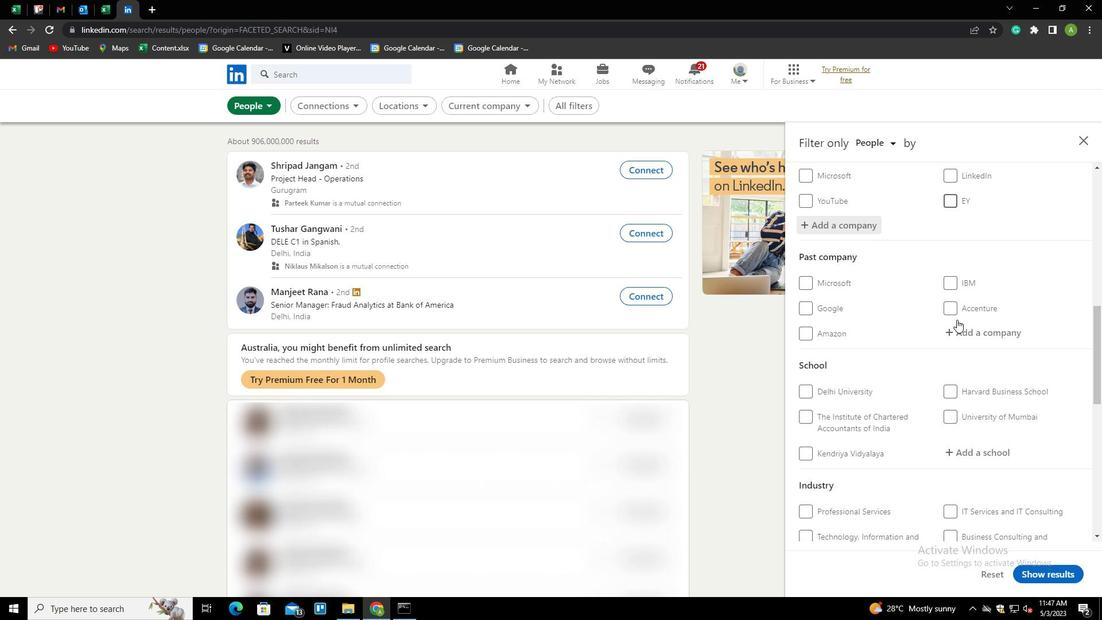 
Action: Mouse scrolled (957, 319) with delta (0, 0)
Screenshot: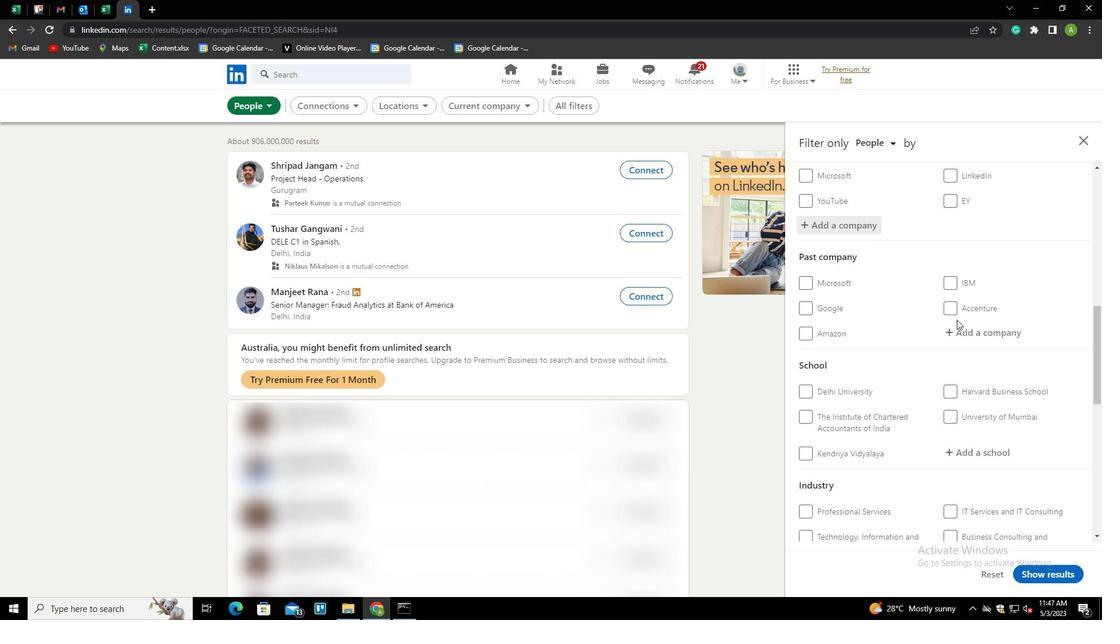 
Action: Mouse moved to (974, 341)
Screenshot: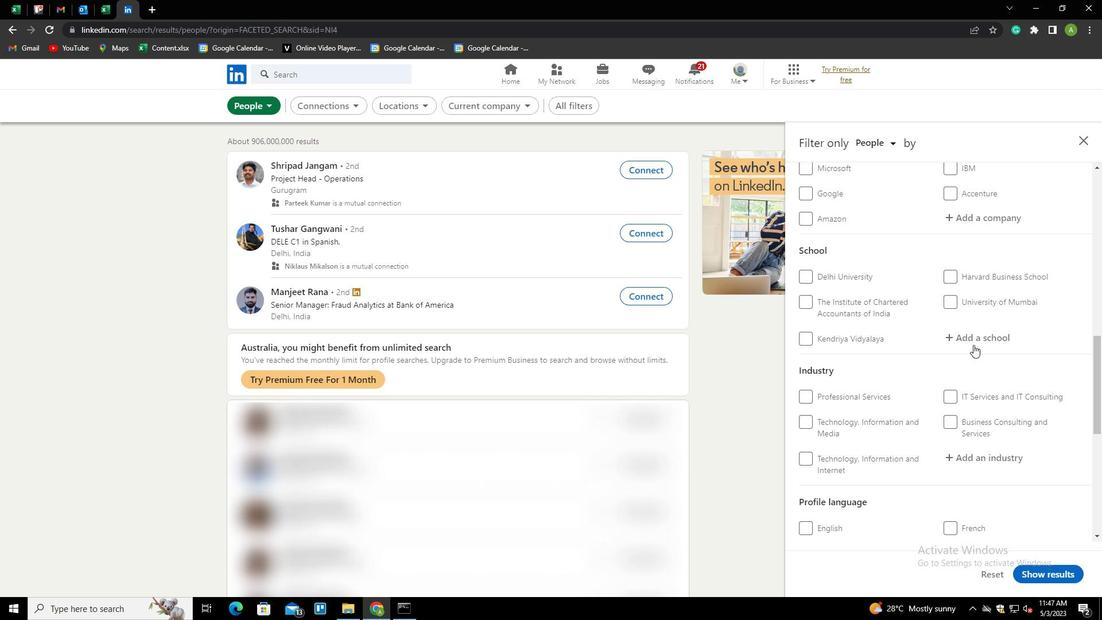 
Action: Mouse pressed left at (974, 341)
Screenshot: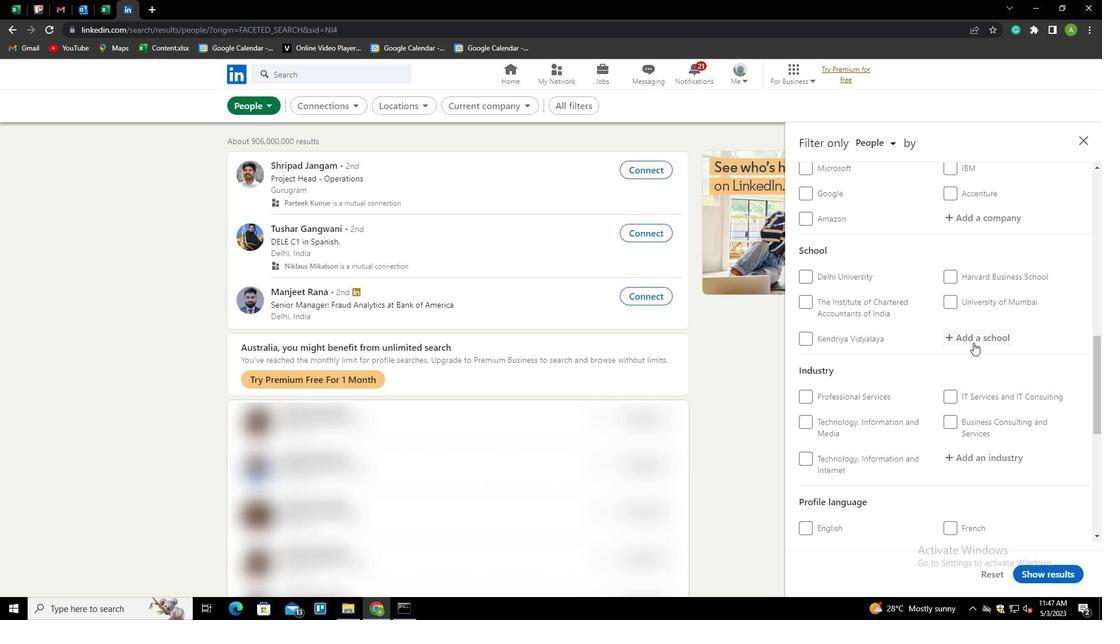 
Action: Key pressed <Key.shift>WILLIAM<Key.space><Key.shift>CAREY<Key.down><Key.down><Key.enter>
Screenshot: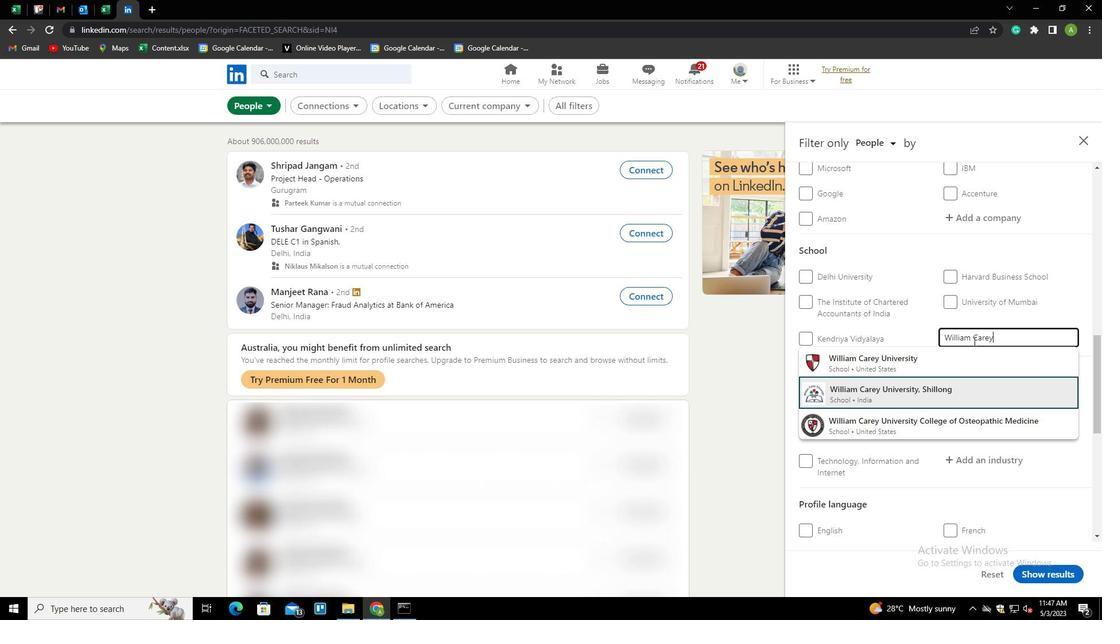 
Action: Mouse scrolled (974, 340) with delta (0, 0)
Screenshot: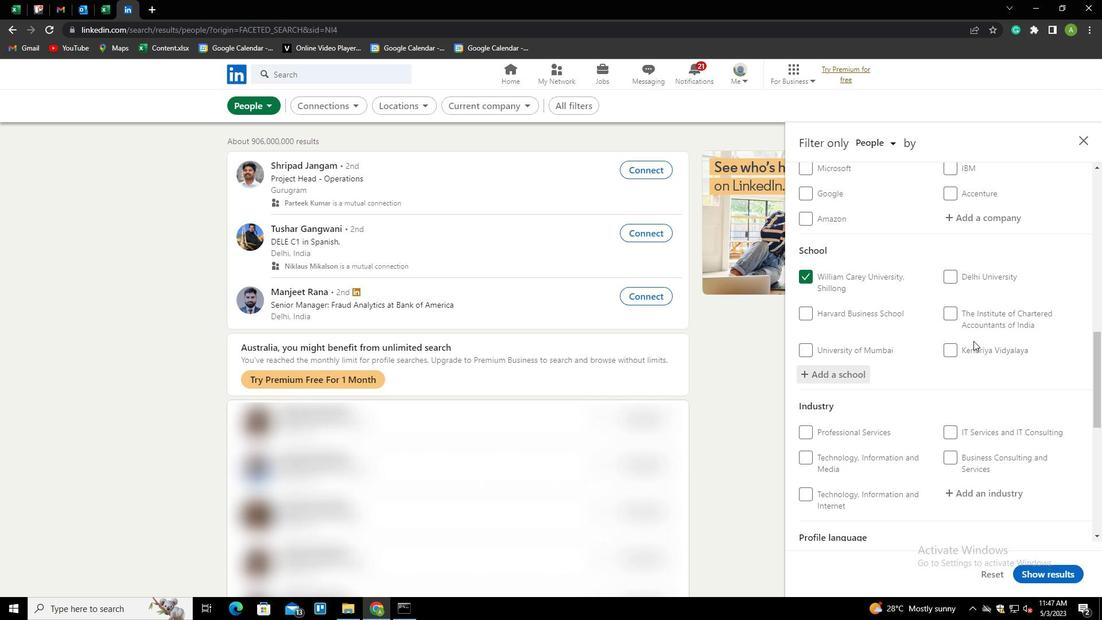 
Action: Mouse scrolled (974, 340) with delta (0, 0)
Screenshot: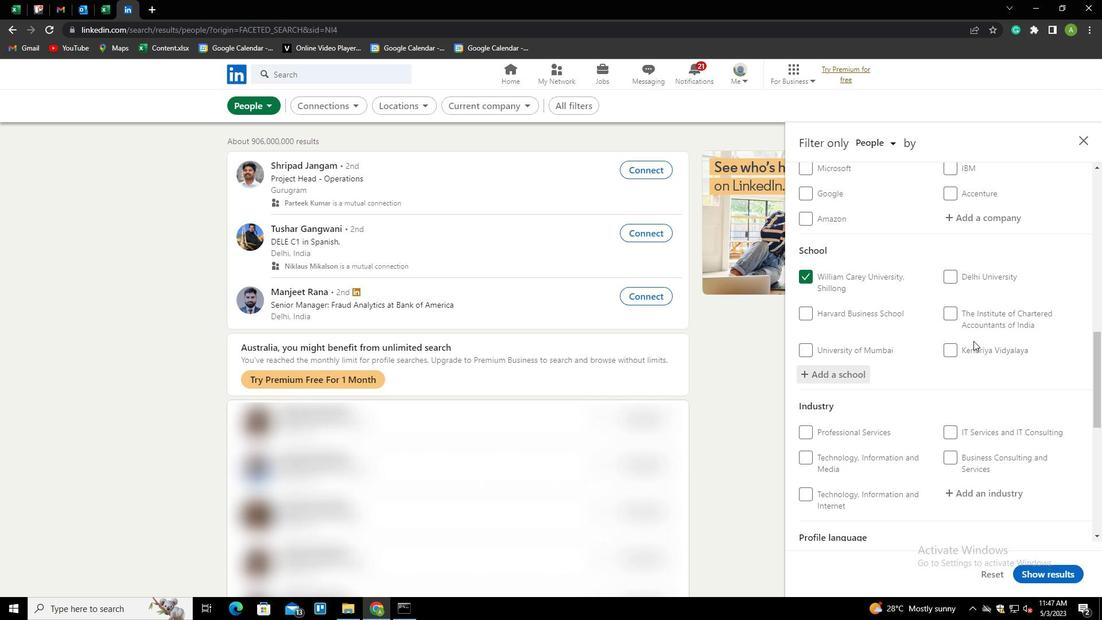 
Action: Mouse scrolled (974, 340) with delta (0, 0)
Screenshot: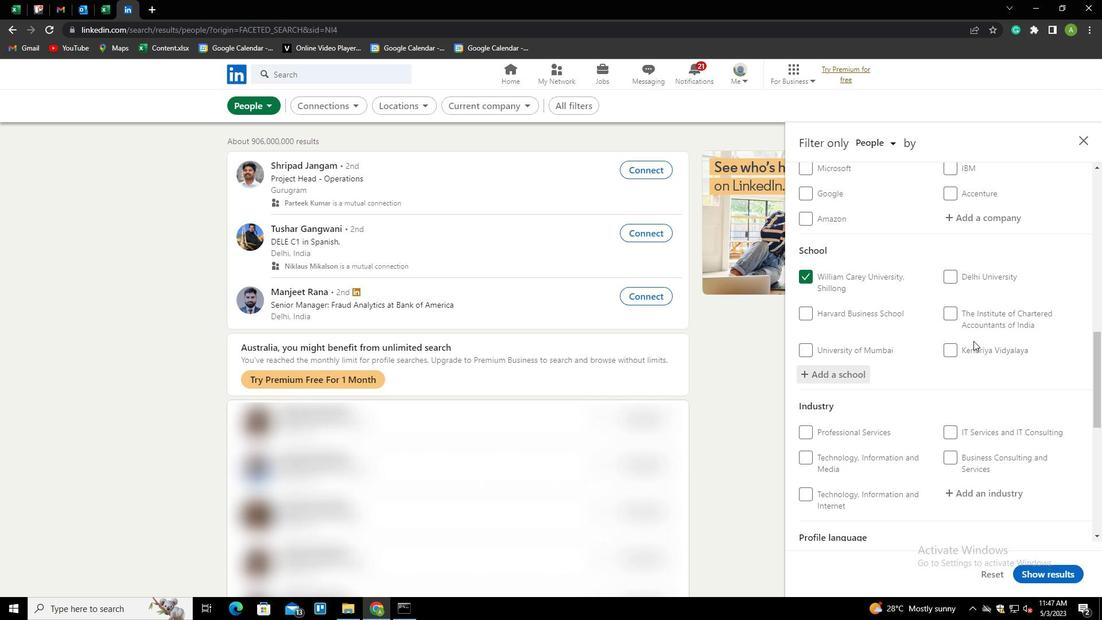 
Action: Mouse moved to (969, 320)
Screenshot: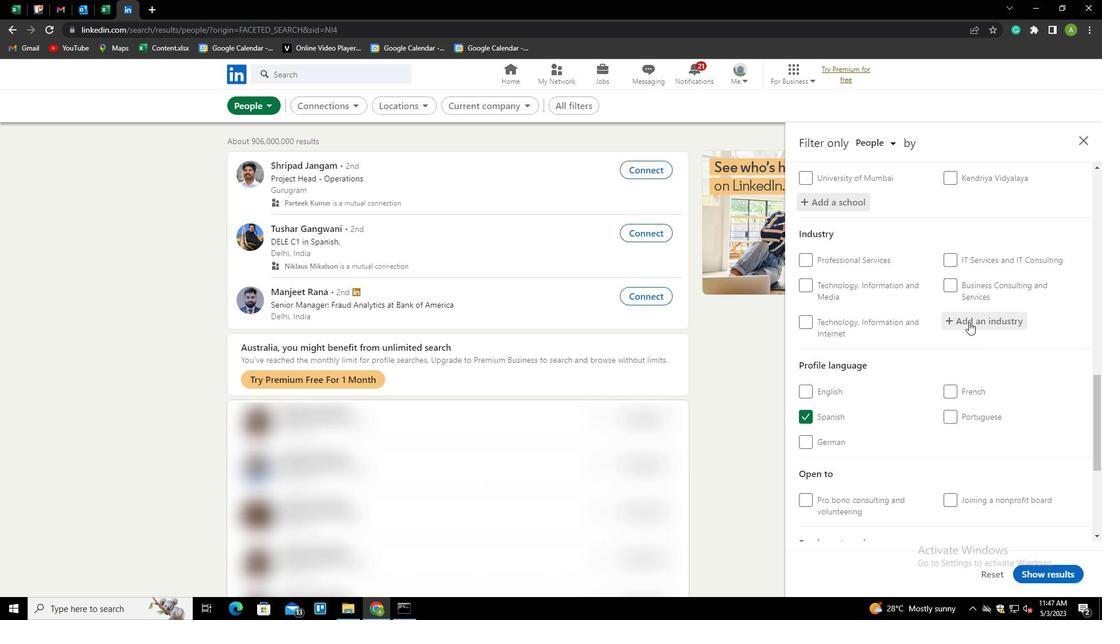 
Action: Mouse pressed left at (969, 320)
Screenshot: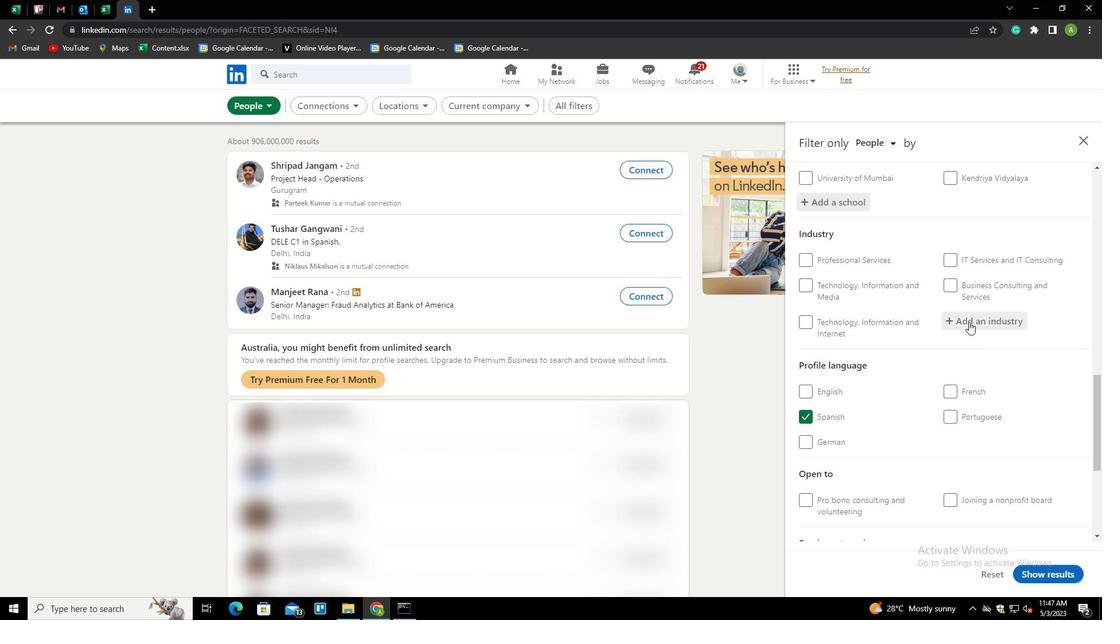 
Action: Mouse moved to (970, 320)
Screenshot: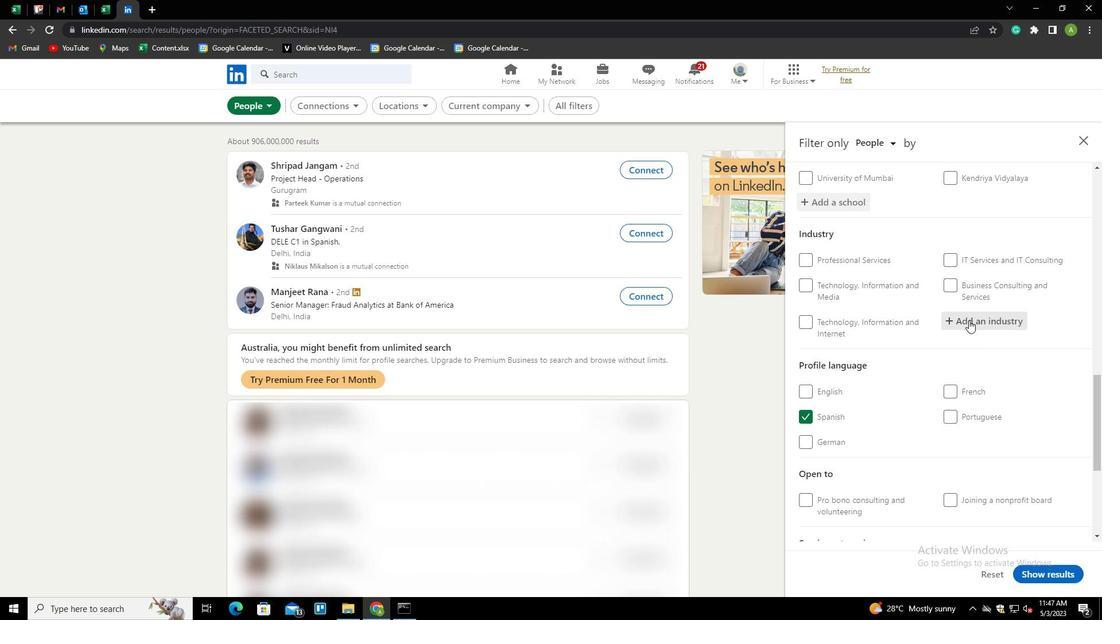 
Action: Mouse pressed left at (970, 320)
Screenshot: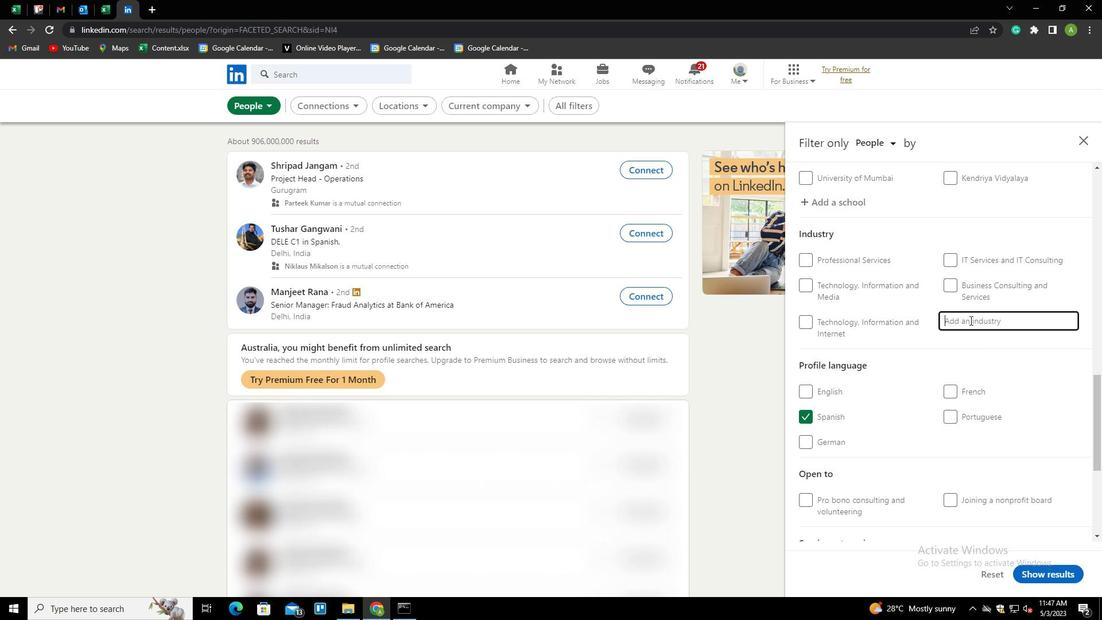 
Action: Key pressed <Key.shift>THINK<Key.space><Key.shift>TANKS<Key.down><Key.enter>
Screenshot: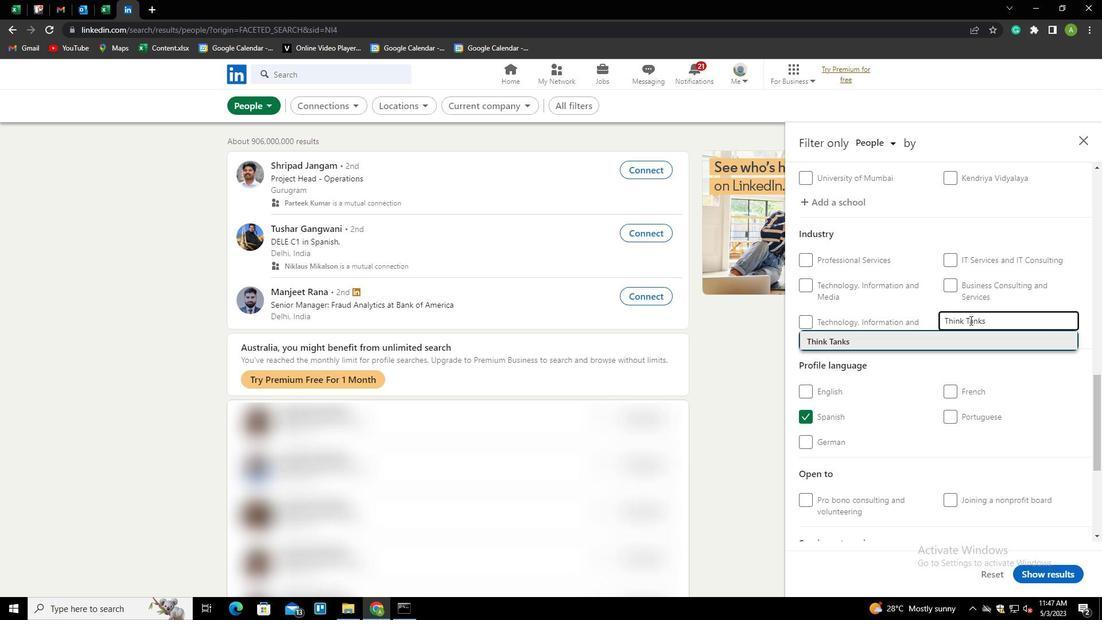 
Action: Mouse scrolled (970, 319) with delta (0, 0)
Screenshot: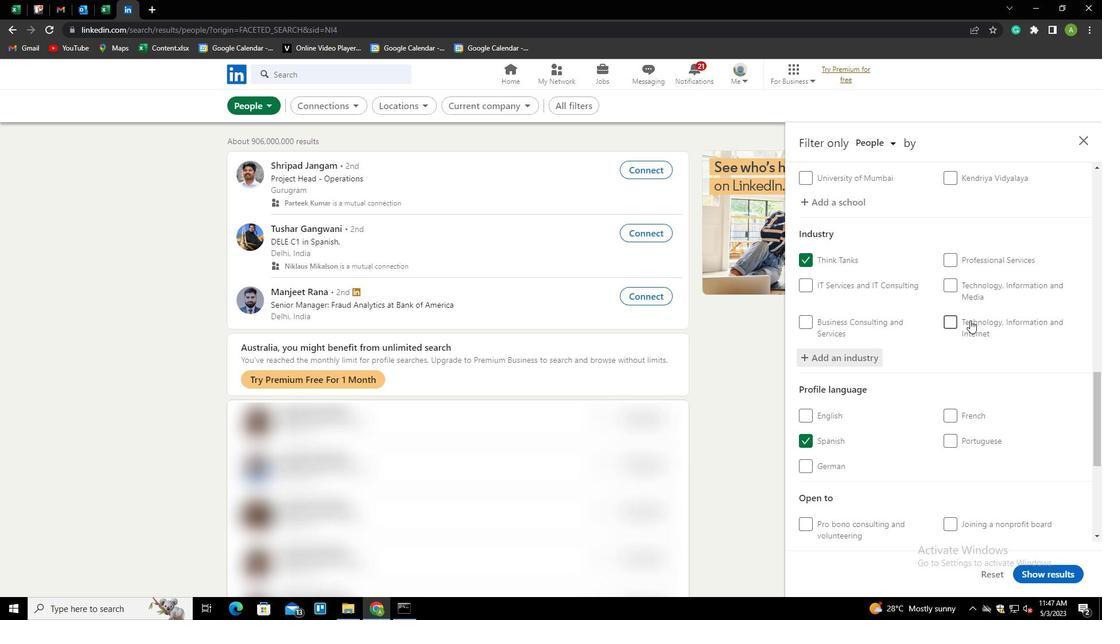 
Action: Mouse scrolled (970, 319) with delta (0, 0)
Screenshot: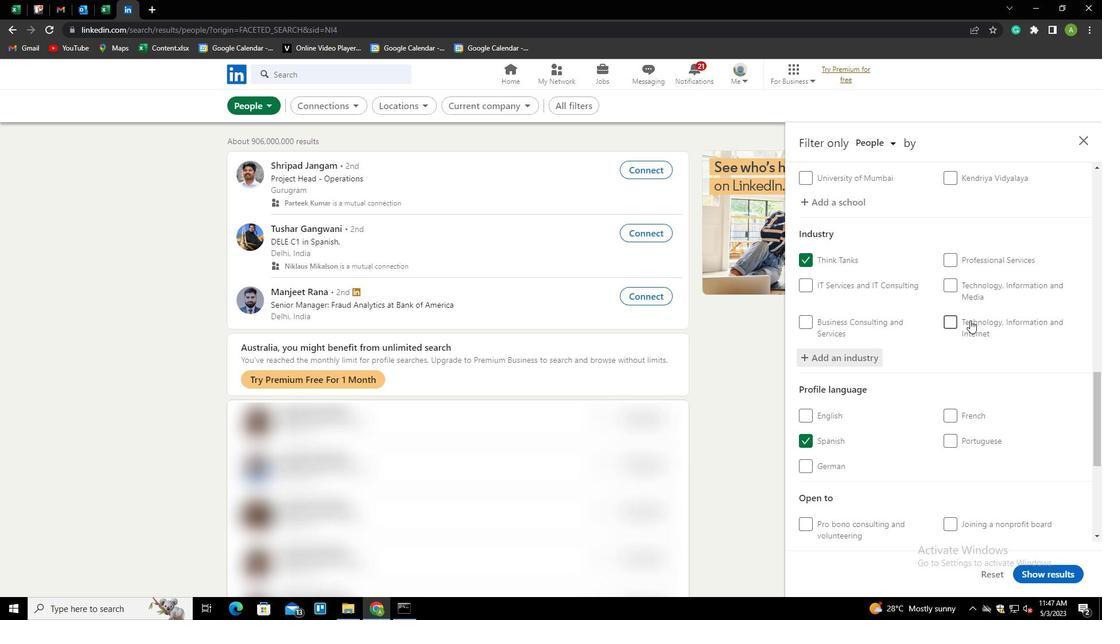 
Action: Mouse scrolled (970, 319) with delta (0, 0)
Screenshot: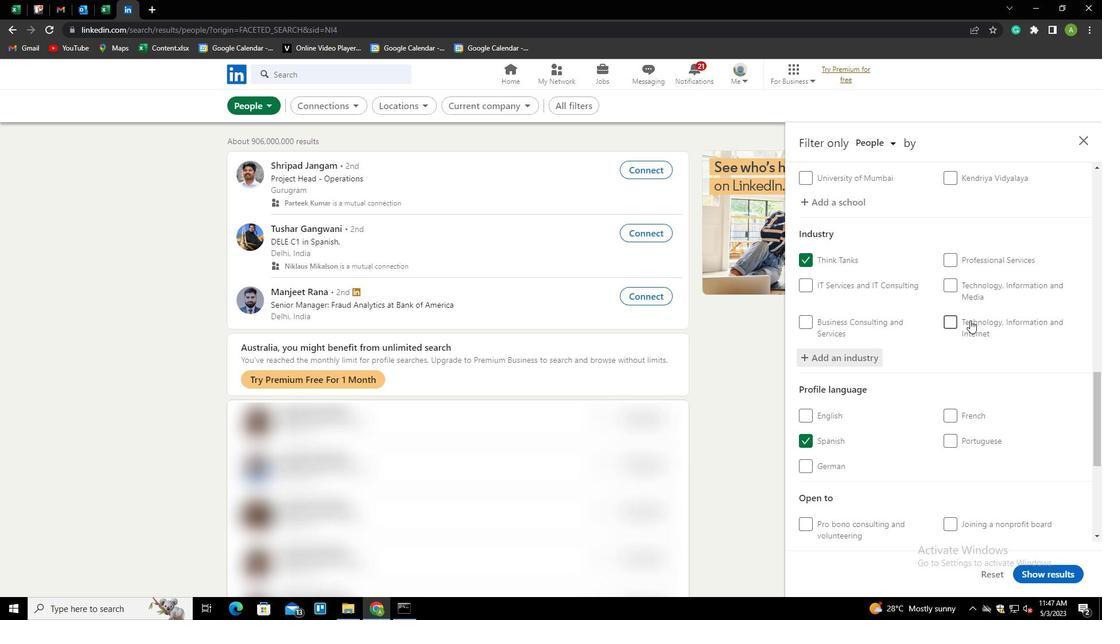 
Action: Mouse scrolled (970, 319) with delta (0, 0)
Screenshot: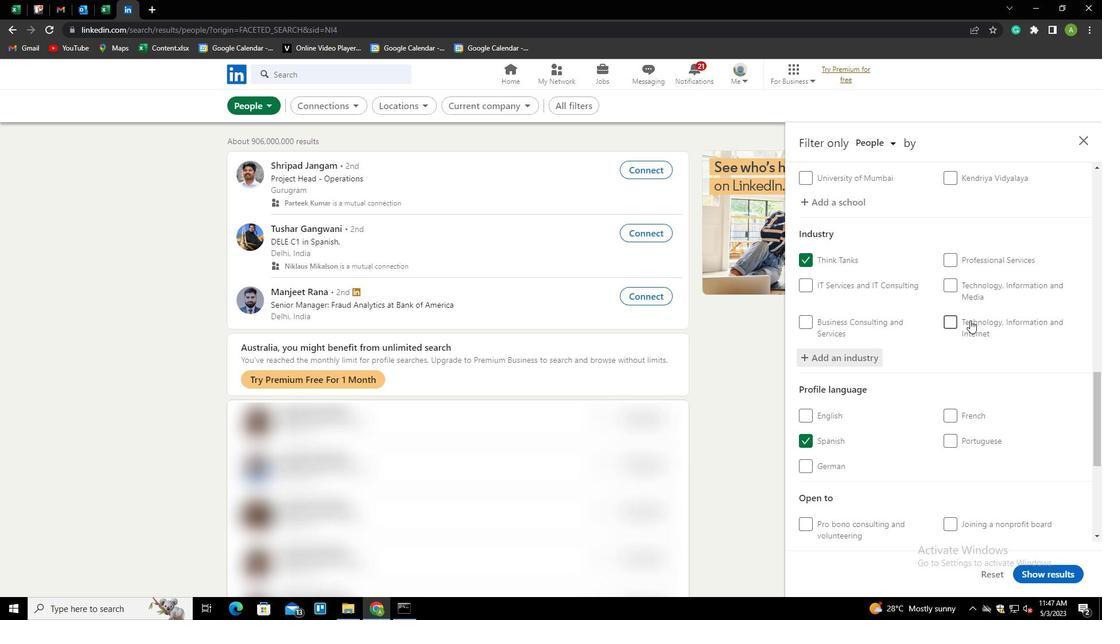 
Action: Mouse moved to (967, 309)
Screenshot: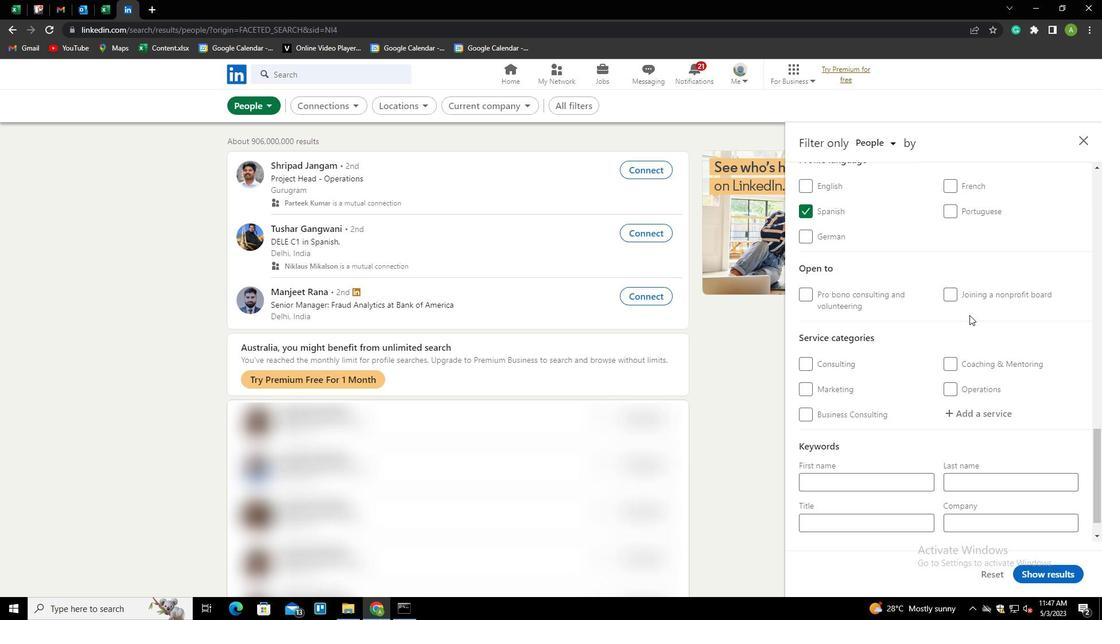 
Action: Mouse scrolled (967, 308) with delta (0, 0)
Screenshot: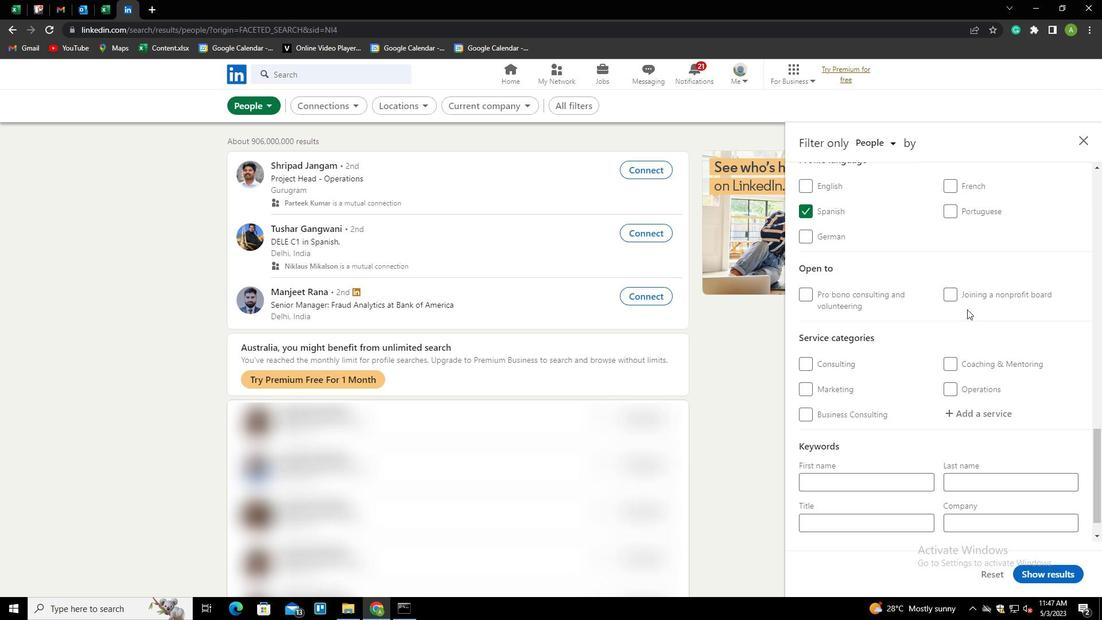 
Action: Mouse scrolled (967, 308) with delta (0, 0)
Screenshot: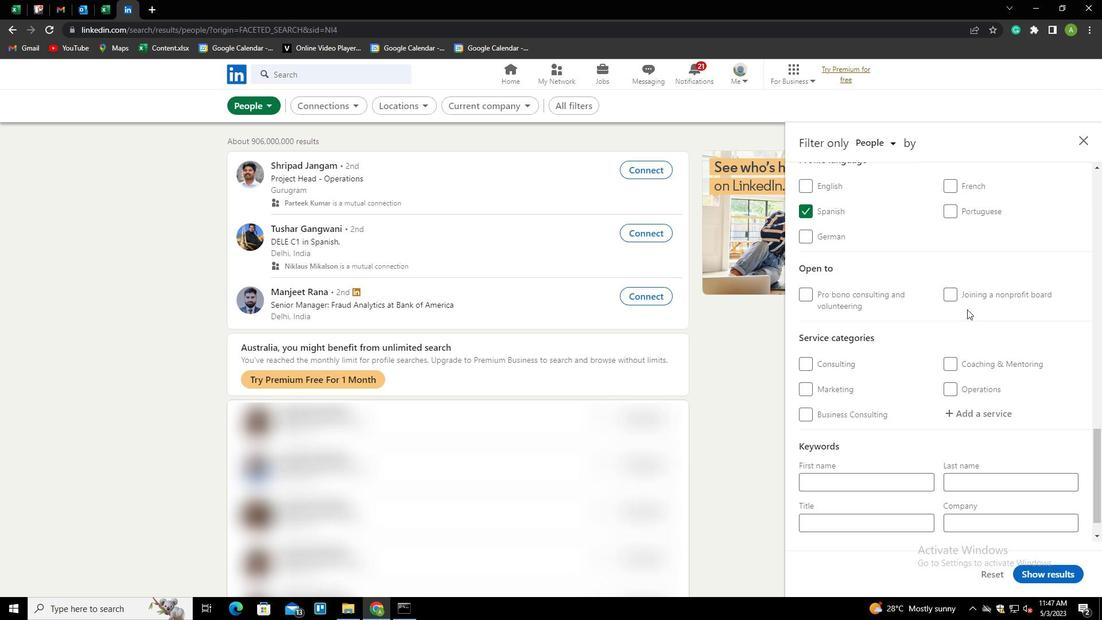 
Action: Mouse moved to (961, 377)
Screenshot: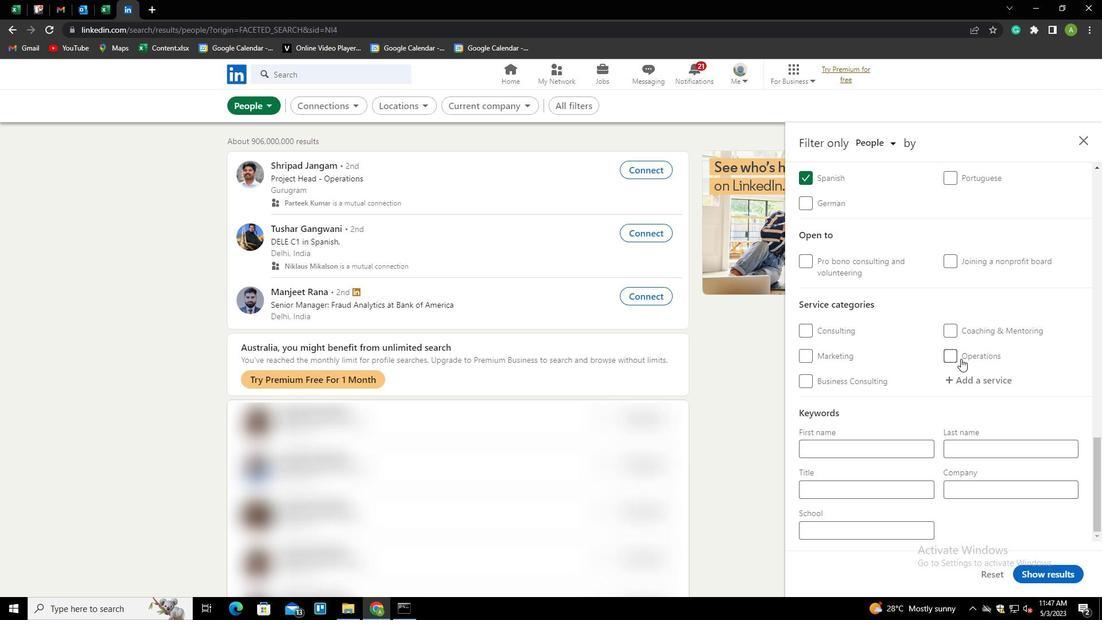 
Action: Mouse pressed left at (961, 377)
Screenshot: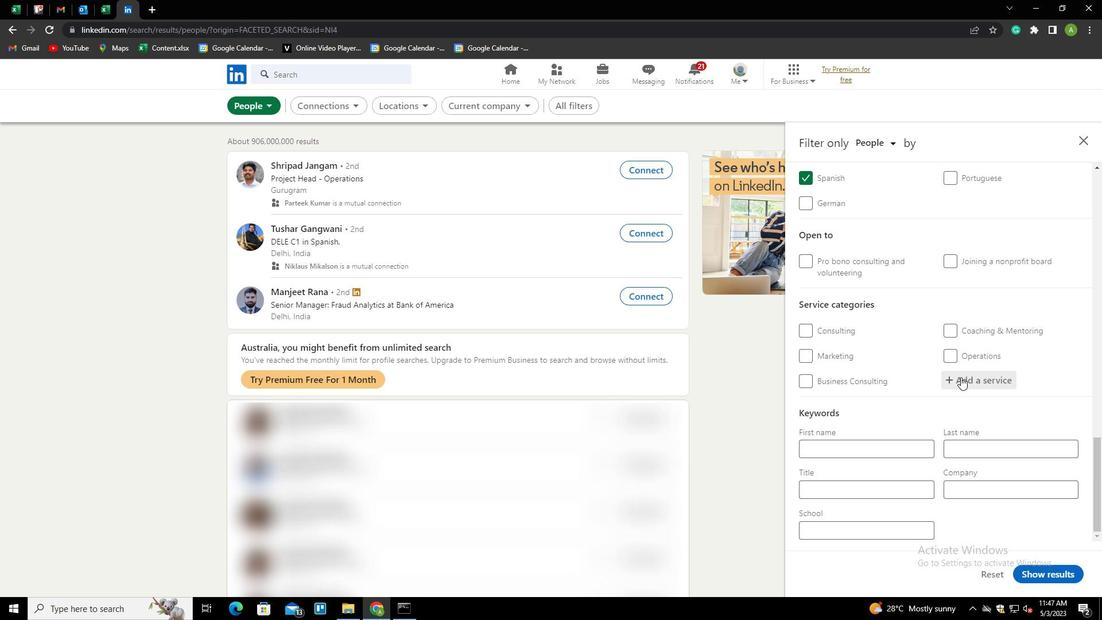 
Action: Mouse moved to (964, 379)
Screenshot: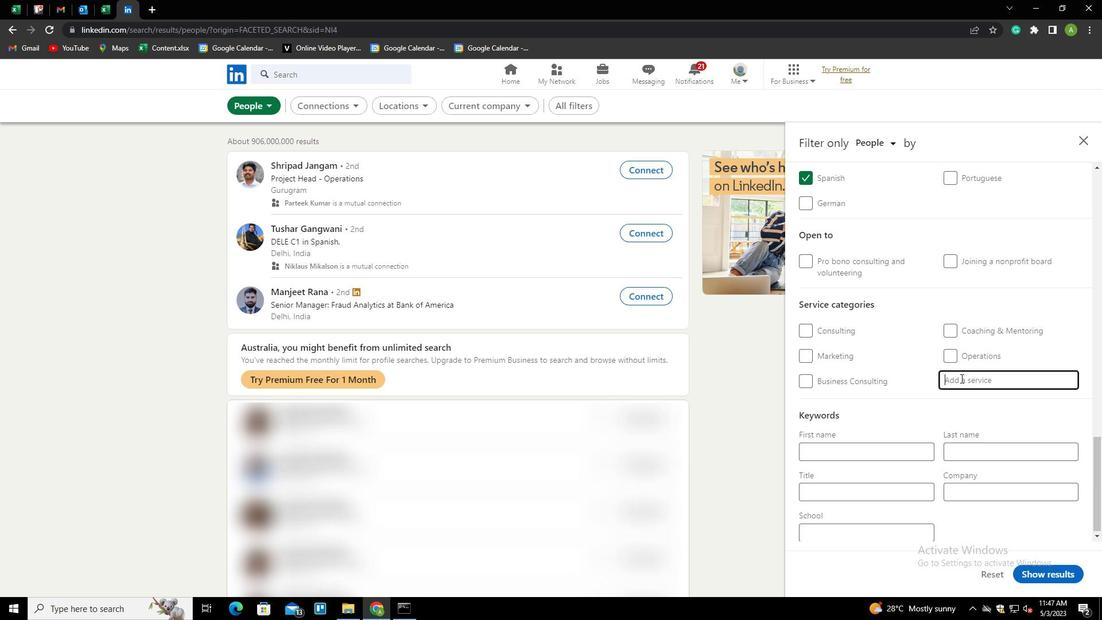 
Action: Mouse pressed left at (964, 379)
Screenshot: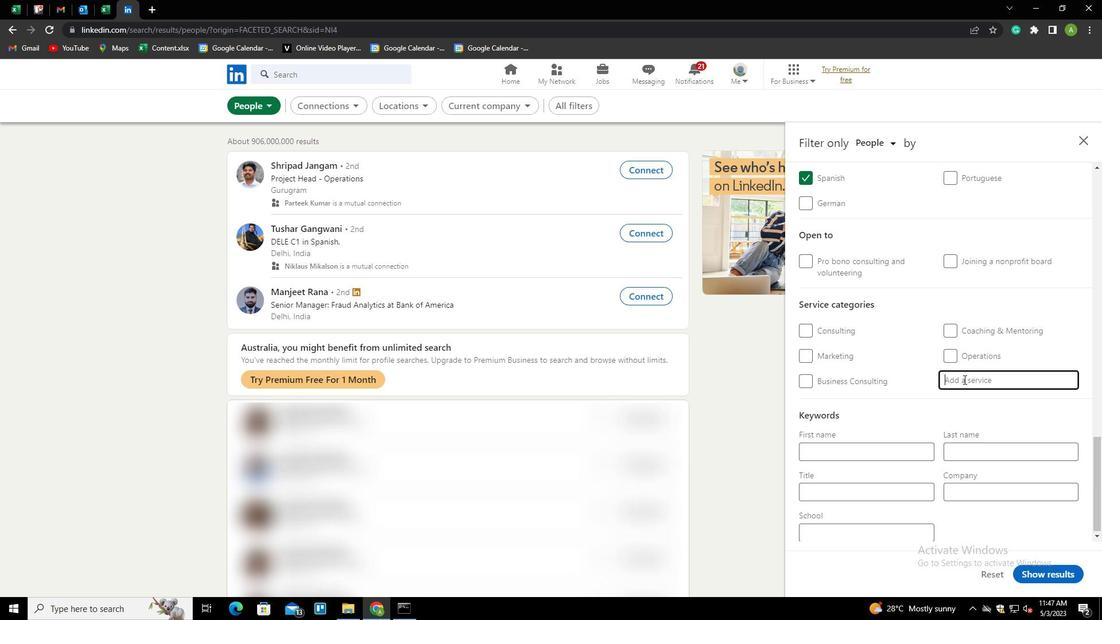 
Action: Key pressed <Key.shift><Key.shift><Key.shift><Key.shift><Key.shift>SUPPORT<Key.shift>TECHI<Key.backspace>NICAL<Key.space><Key.shift>WRITING
Screenshot: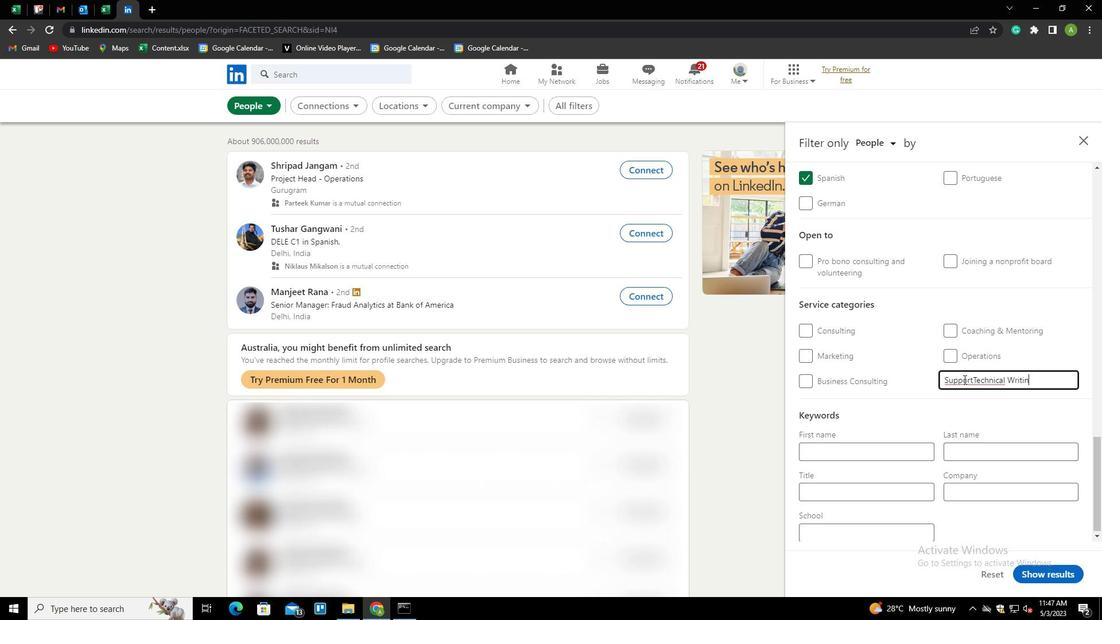 
Action: Mouse scrolled (964, 379) with delta (0, 0)
Screenshot: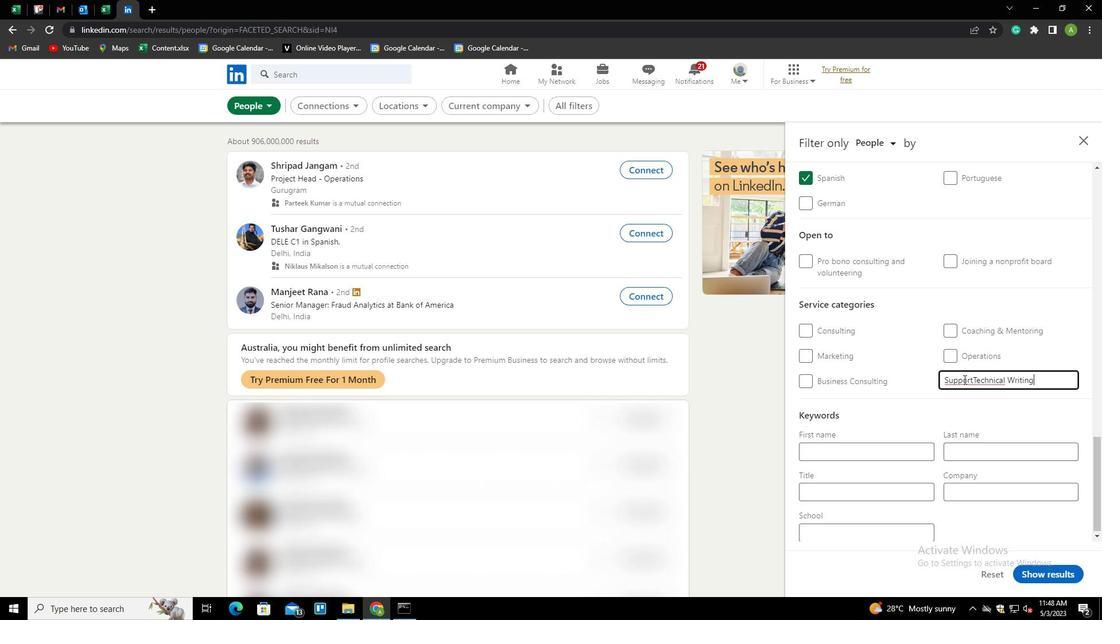 
Action: Mouse scrolled (964, 379) with delta (0, 0)
Screenshot: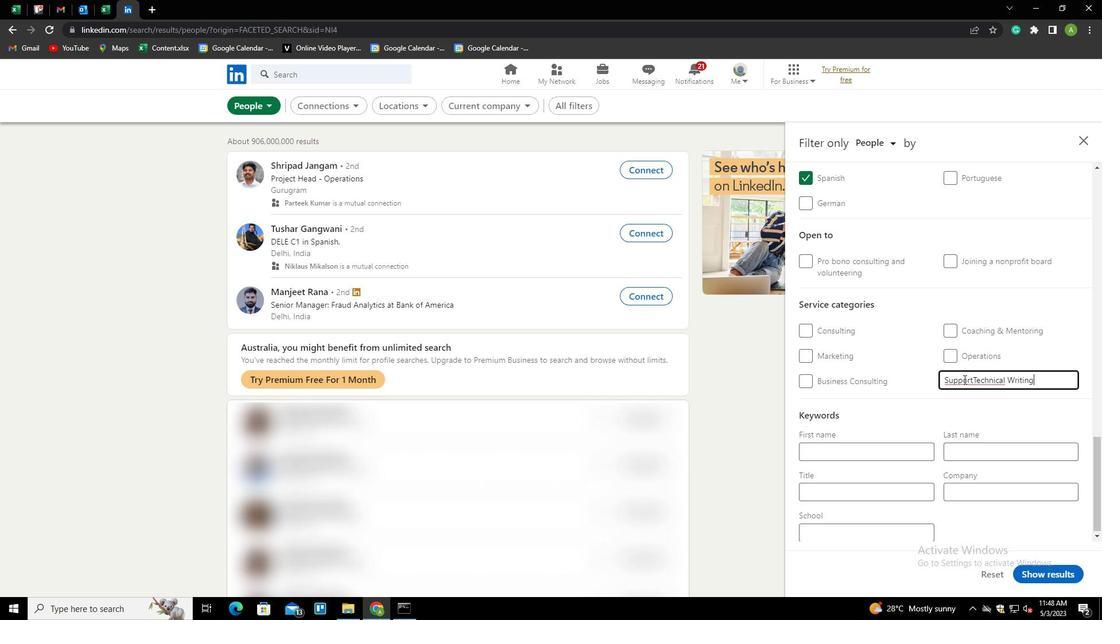 
Action: Mouse scrolled (964, 379) with delta (0, 0)
Screenshot: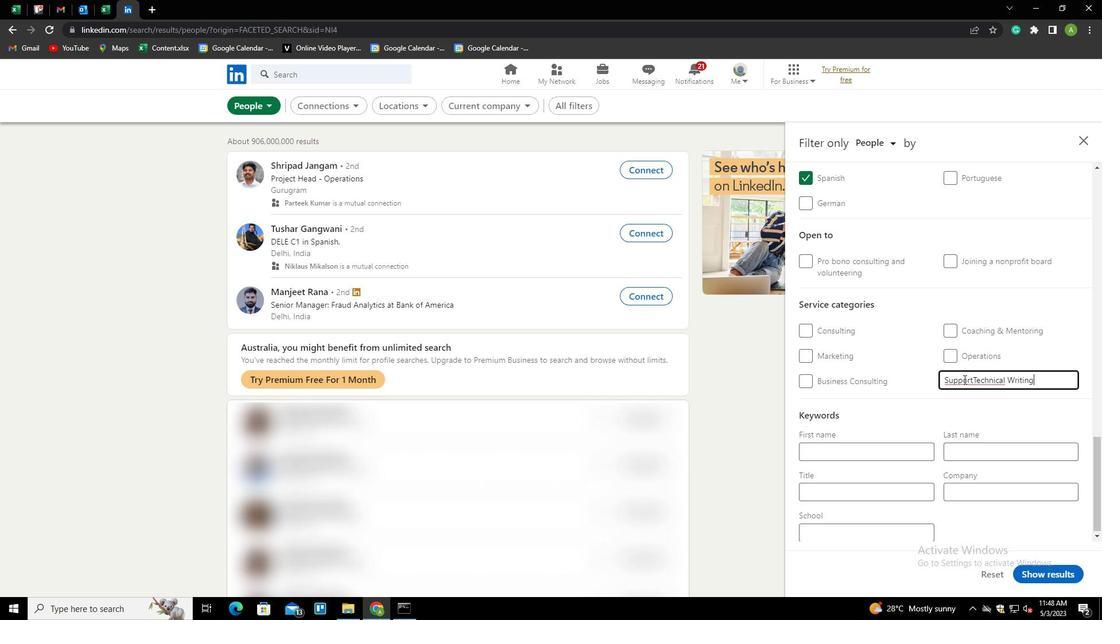 
Action: Mouse moved to (888, 491)
Screenshot: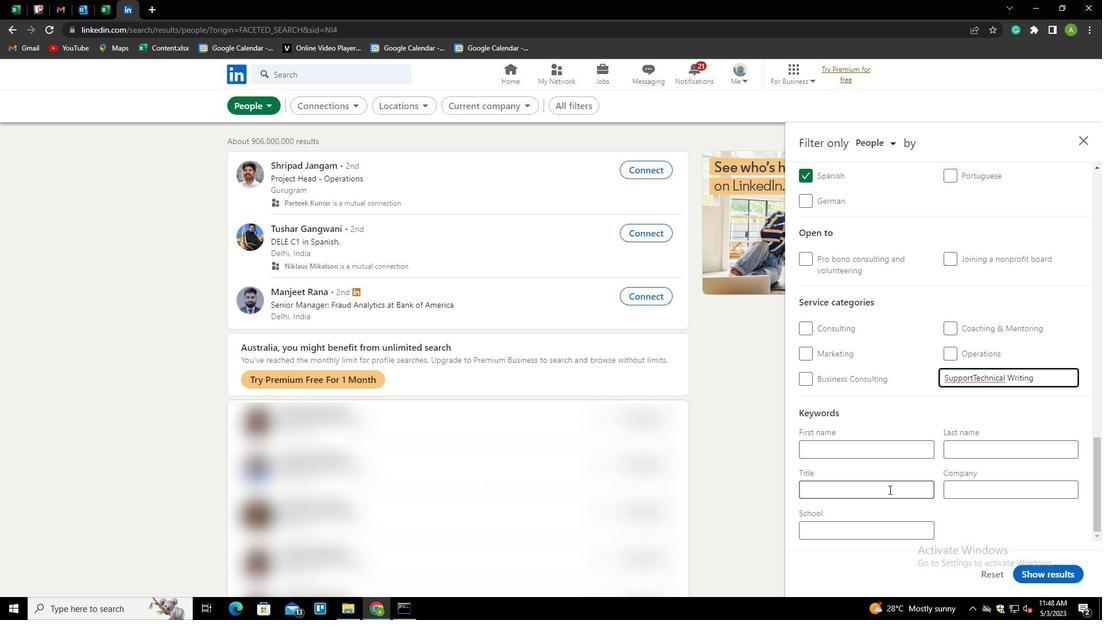 
Action: Mouse pressed left at (888, 491)
Screenshot: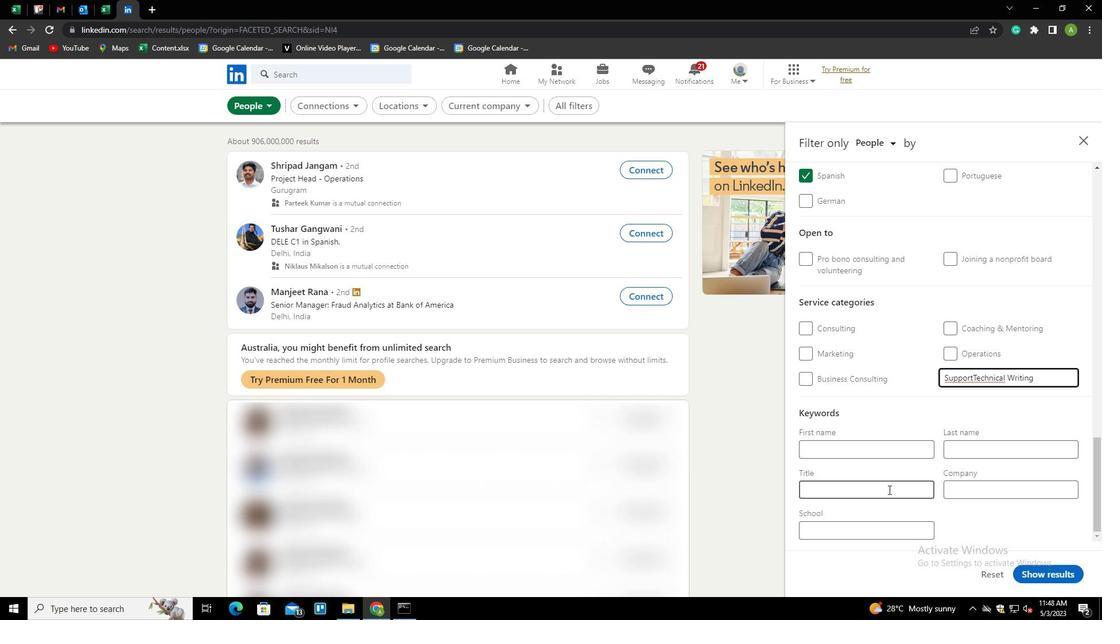 
Action: Key pressed <Key.shift>HELP<Key.space><Key.shift>DESK<Key.space><Key.shift><Key.shift><Key.shift><Key.shift><Key.shift><Key.shift><Key.shift>WORKER/<Key.shift>DESKTOP<Key.space><Key.shift>SUPPORT
Screenshot: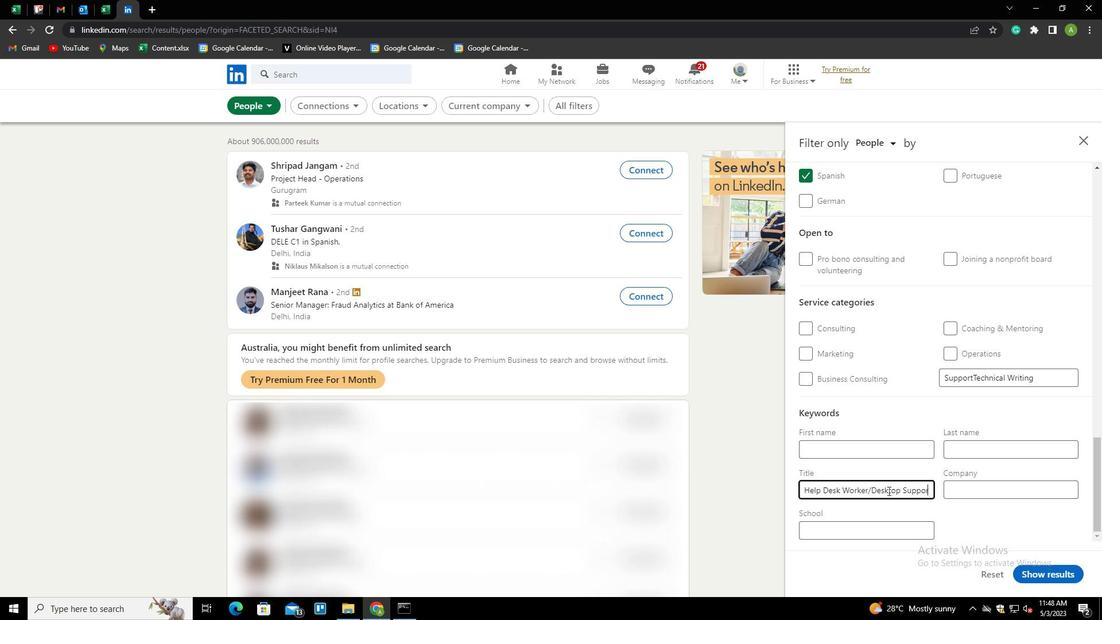 
Action: Mouse moved to (1010, 516)
Screenshot: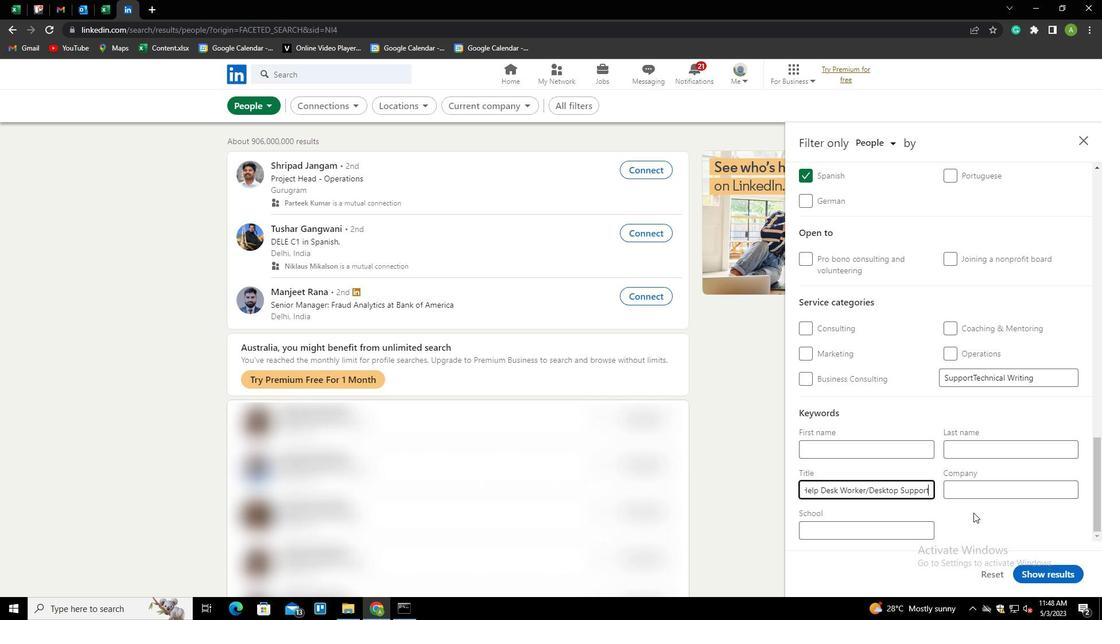 
Action: Mouse pressed left at (1010, 516)
Screenshot: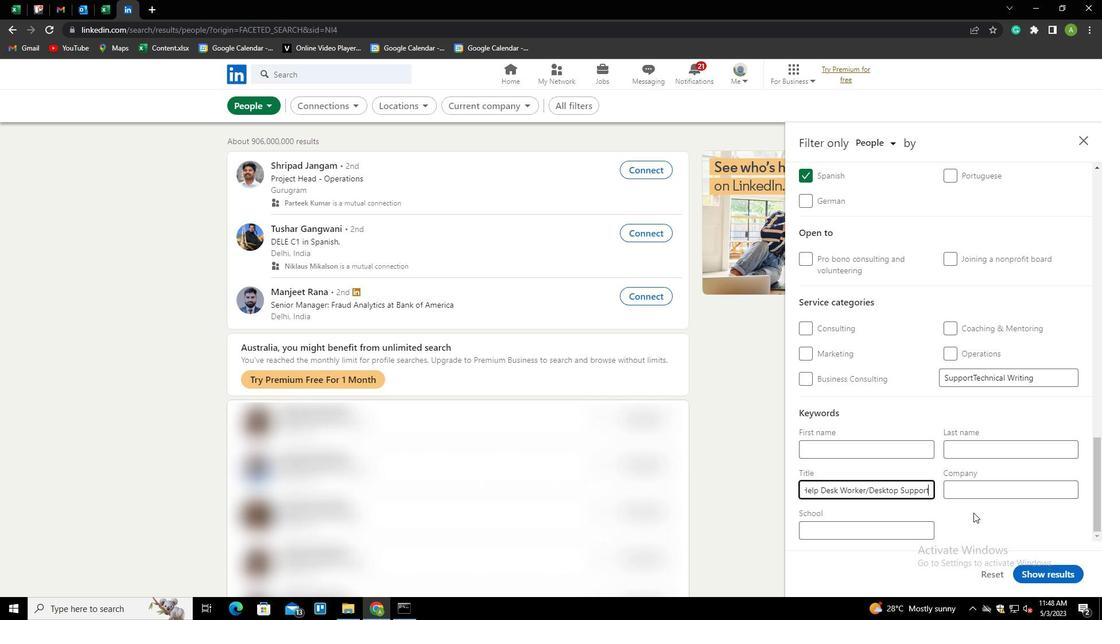 
Action: Mouse moved to (1043, 570)
Screenshot: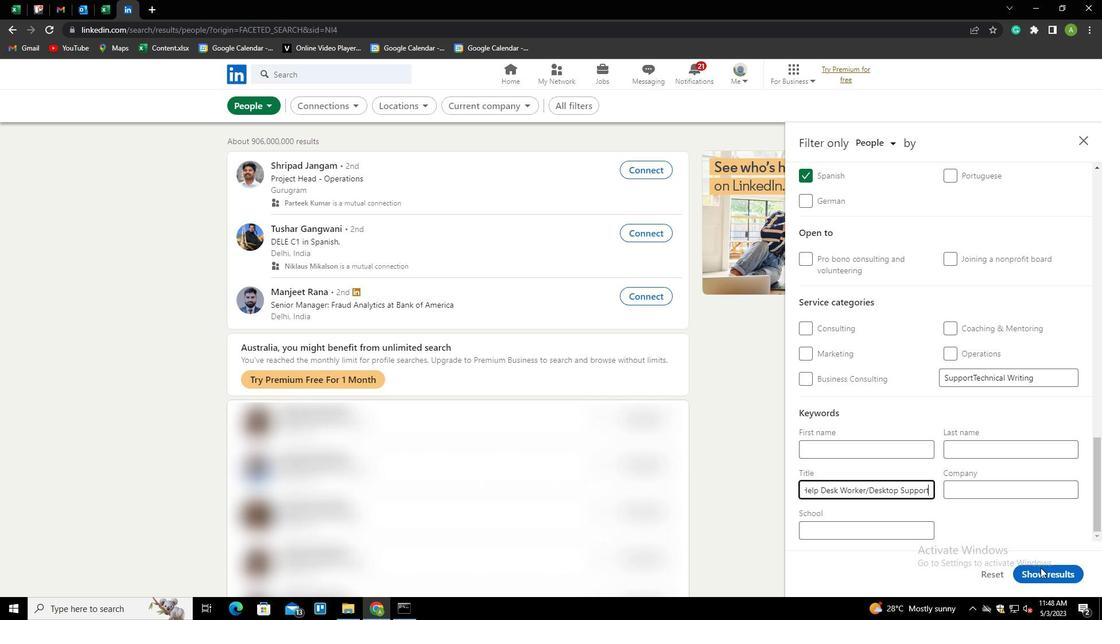 
Action: Mouse pressed left at (1043, 570)
Screenshot: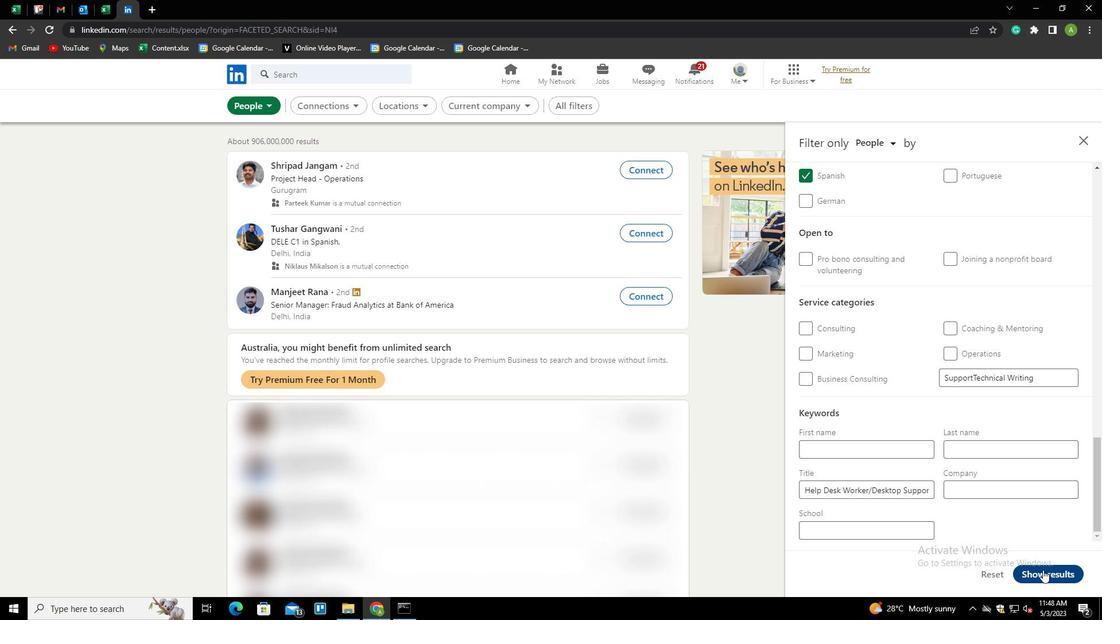 
